 Task: Find connections with filter location Percut with filter topic #productivitywith filter profile language French with filter current company JSW Steel with filter school Gowtham model school with filter industry Ambulance Services with filter service category Negotiation with filter keywords title Quality Engineer
Action: Mouse pressed left at (467, 65)
Screenshot: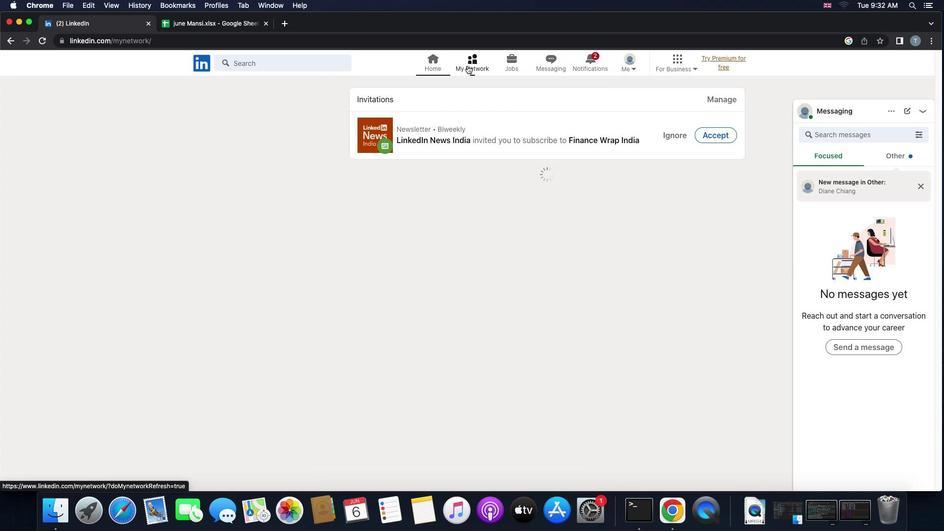 
Action: Mouse moved to (287, 119)
Screenshot: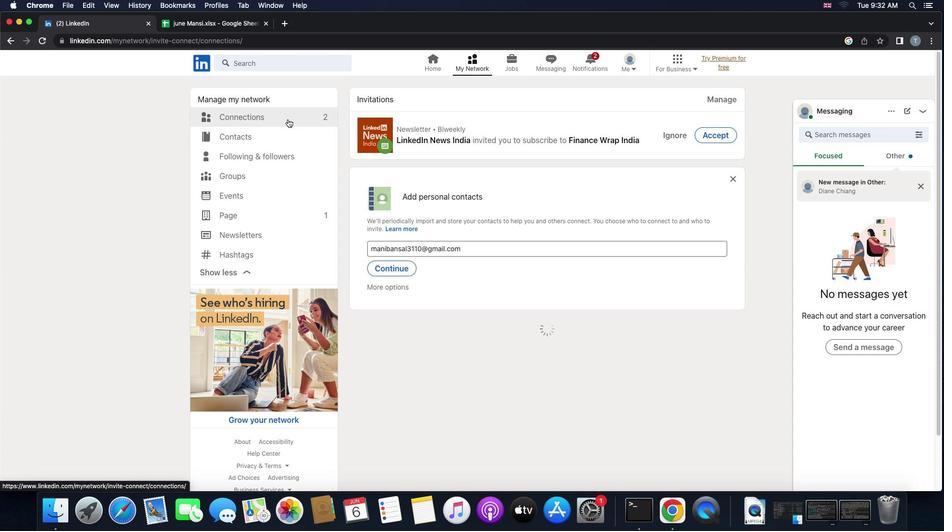 
Action: Mouse pressed left at (287, 119)
Screenshot: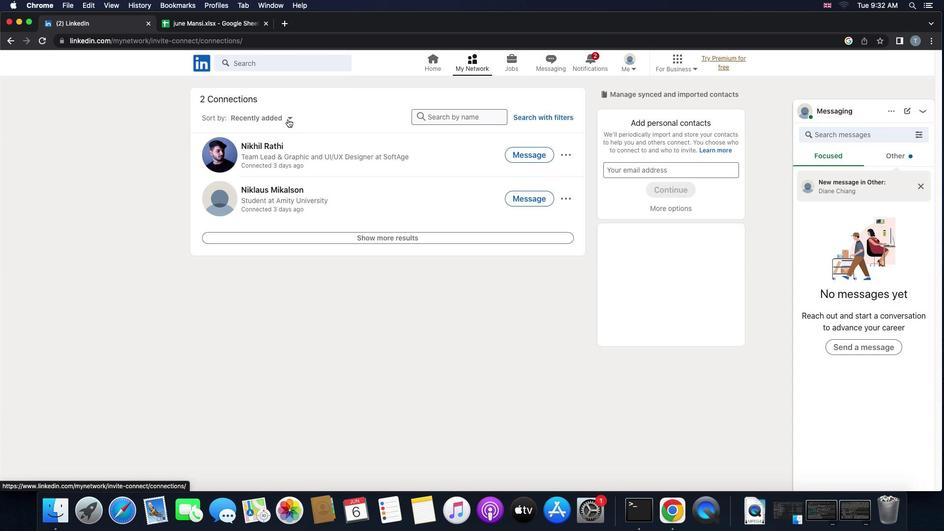 
Action: Mouse moved to (528, 114)
Screenshot: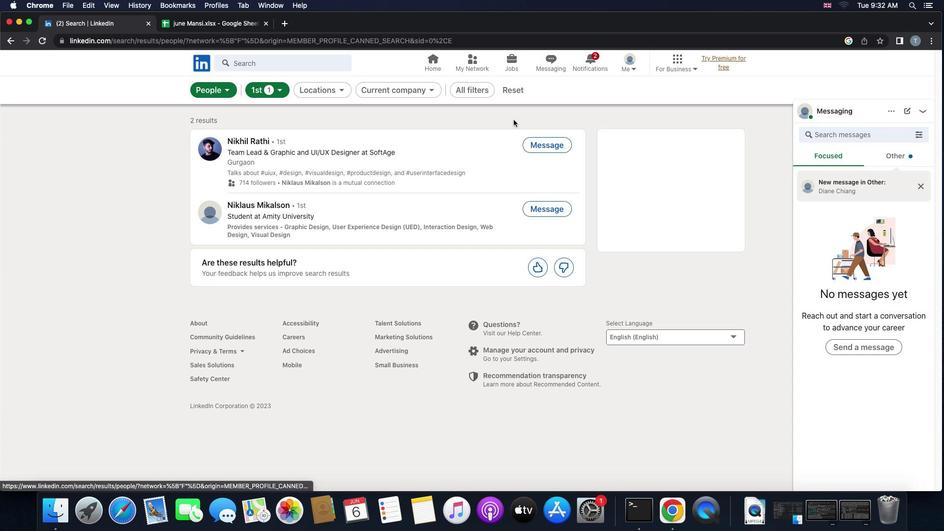 
Action: Mouse pressed left at (528, 114)
Screenshot: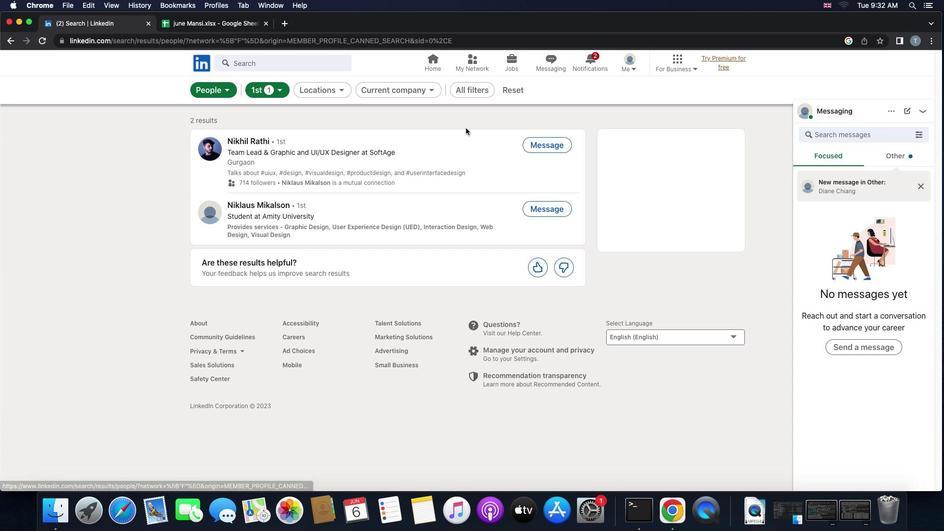 
Action: Mouse moved to (512, 94)
Screenshot: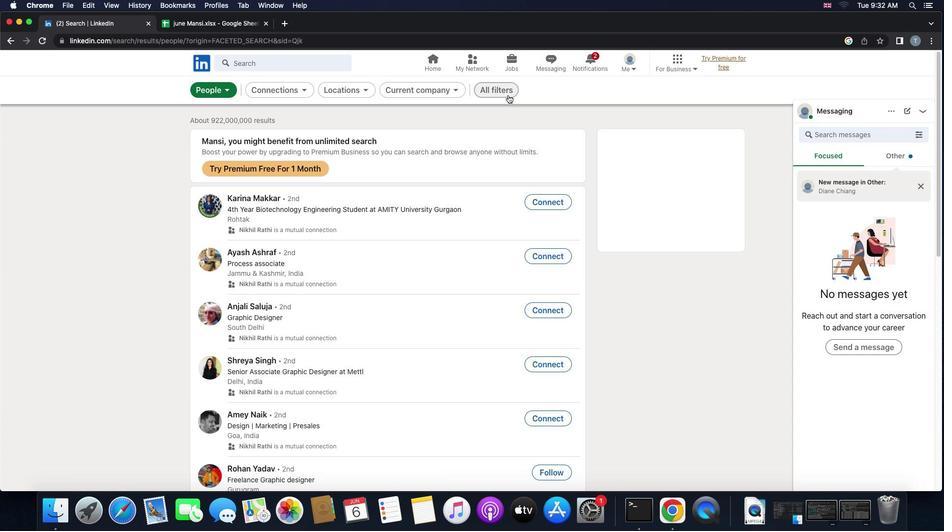 
Action: Mouse pressed left at (512, 94)
Screenshot: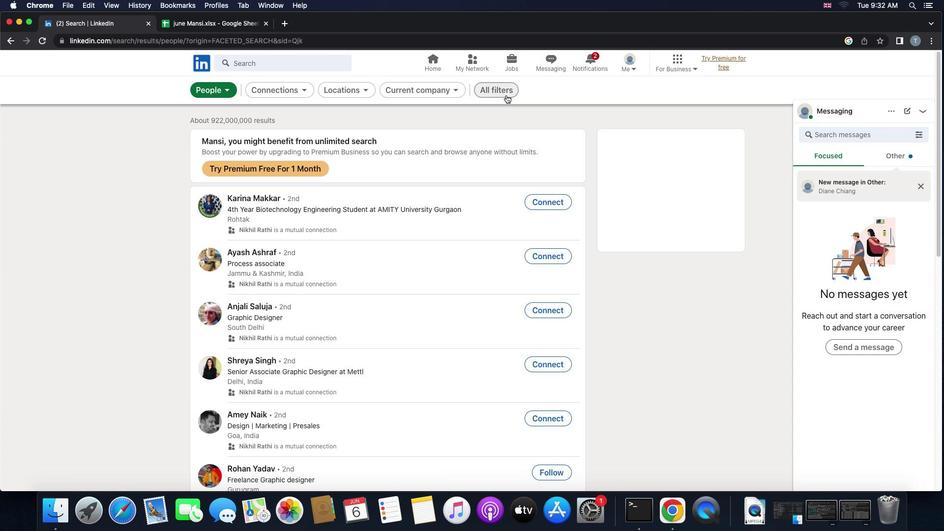 
Action: Mouse moved to (496, 90)
Screenshot: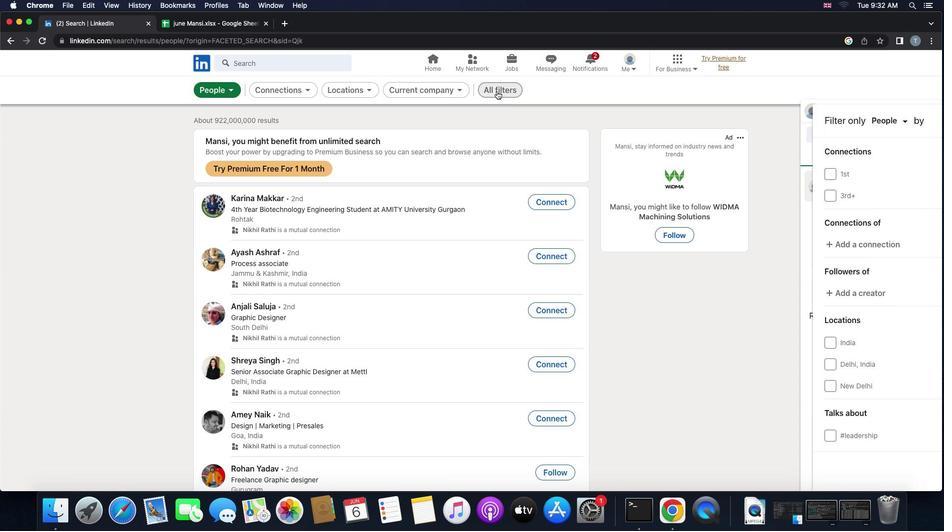 
Action: Mouse pressed left at (496, 90)
Screenshot: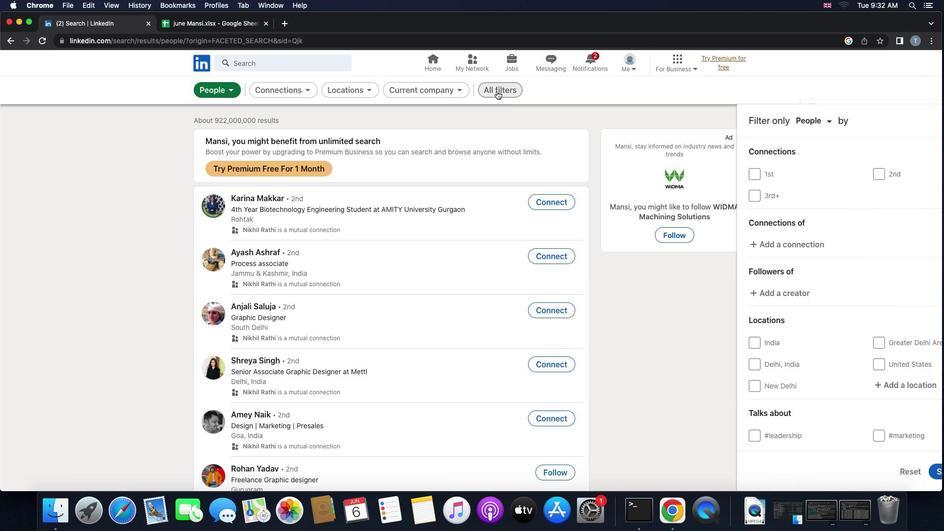 
Action: Mouse moved to (737, 276)
Screenshot: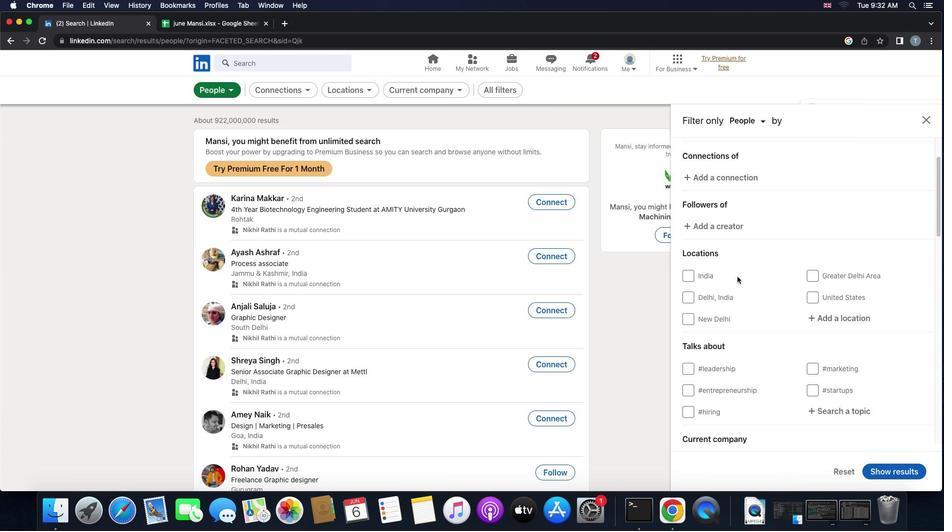 
Action: Mouse scrolled (737, 276) with delta (0, 0)
Screenshot: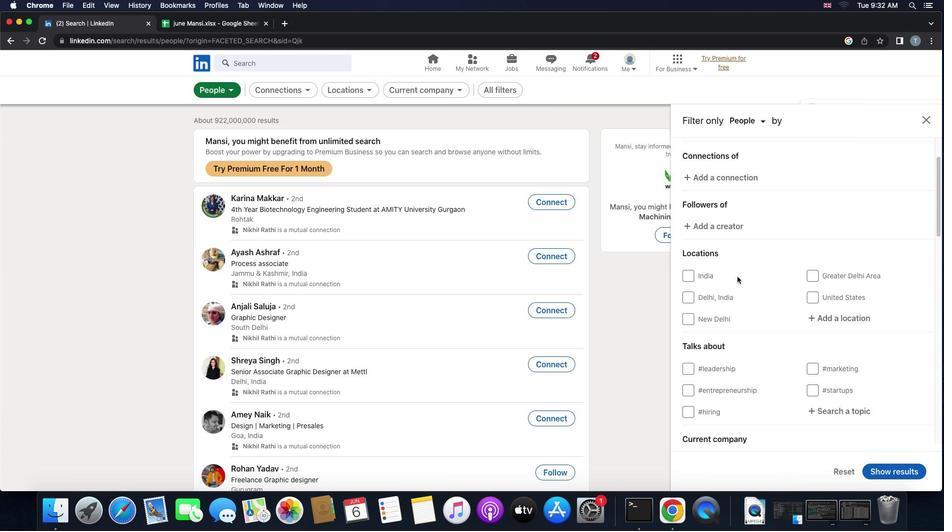 
Action: Mouse scrolled (737, 276) with delta (0, 0)
Screenshot: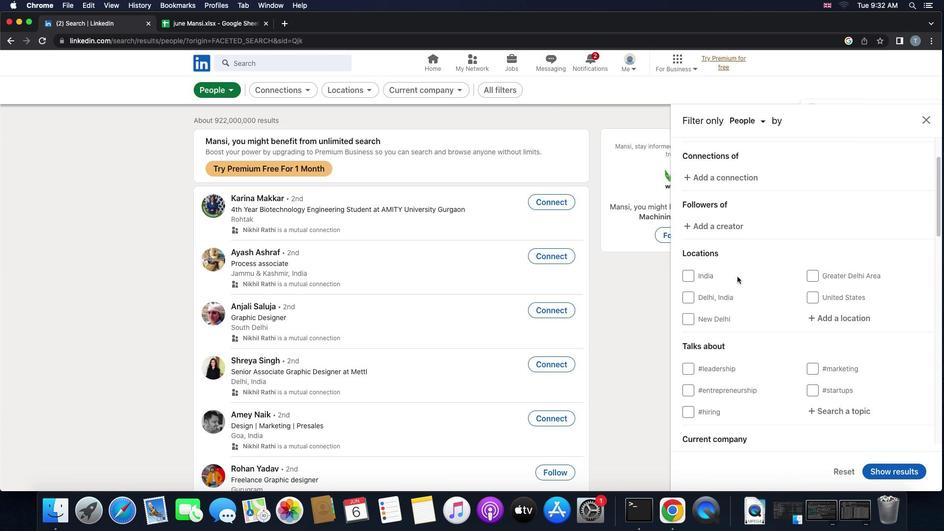 
Action: Mouse scrolled (737, 276) with delta (0, 0)
Screenshot: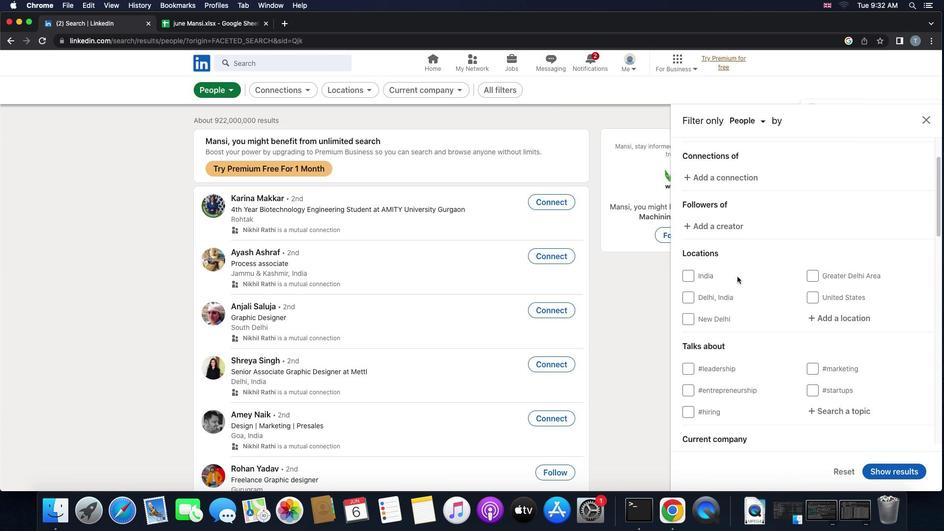 
Action: Mouse scrolled (737, 276) with delta (0, 0)
Screenshot: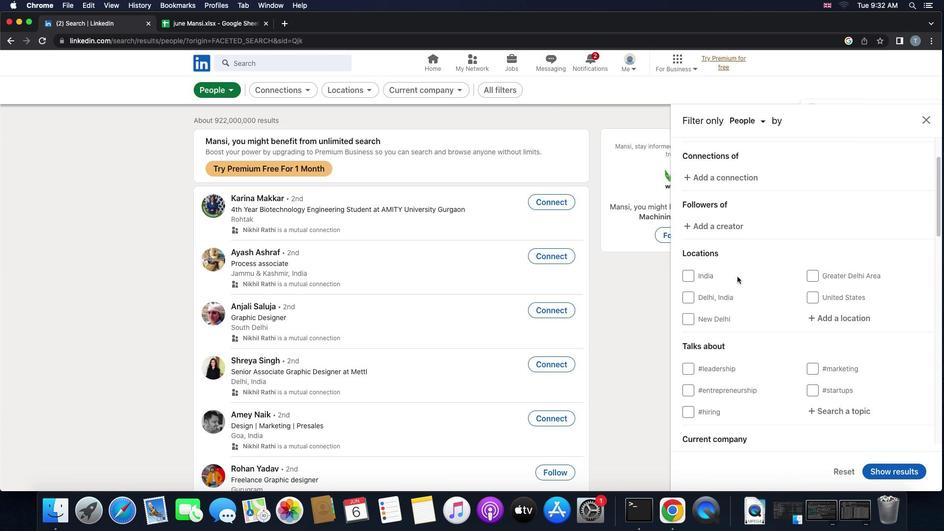 
Action: Mouse scrolled (737, 276) with delta (0, 0)
Screenshot: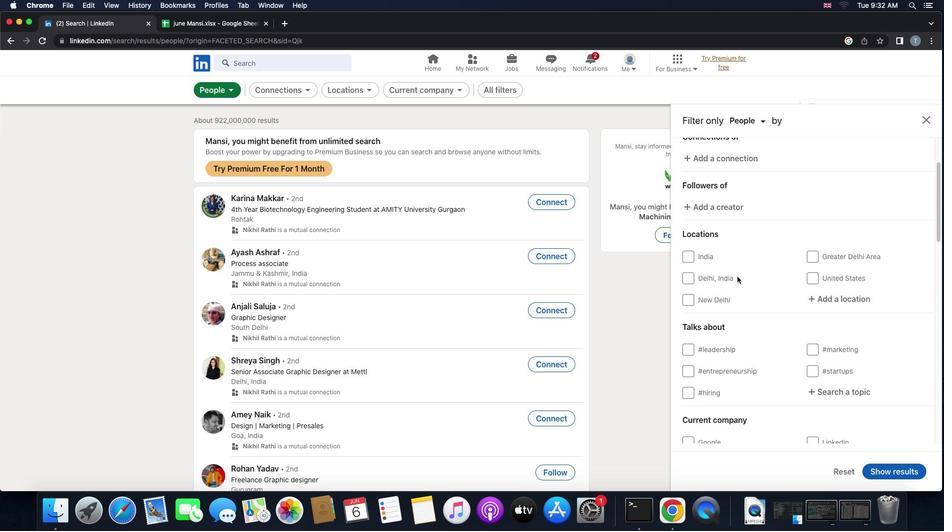 
Action: Mouse scrolled (737, 276) with delta (0, 0)
Screenshot: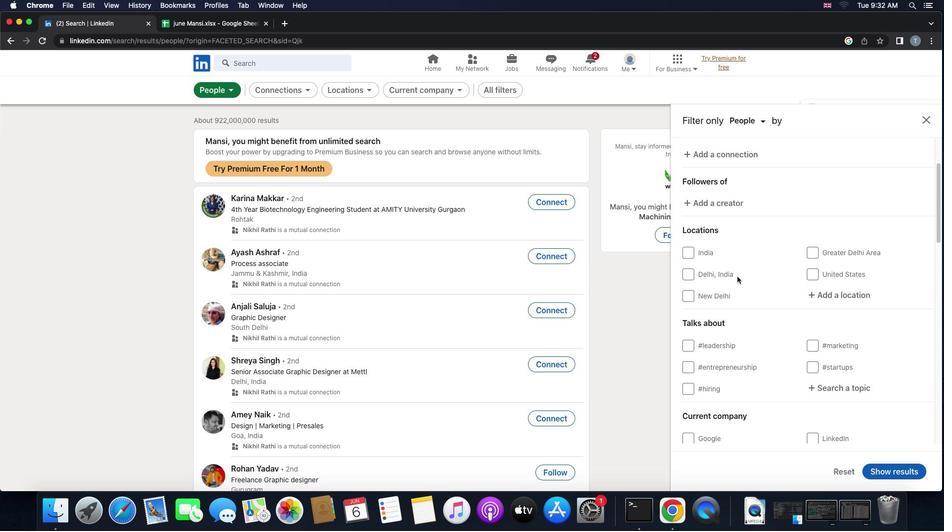 
Action: Mouse scrolled (737, 276) with delta (0, 0)
Screenshot: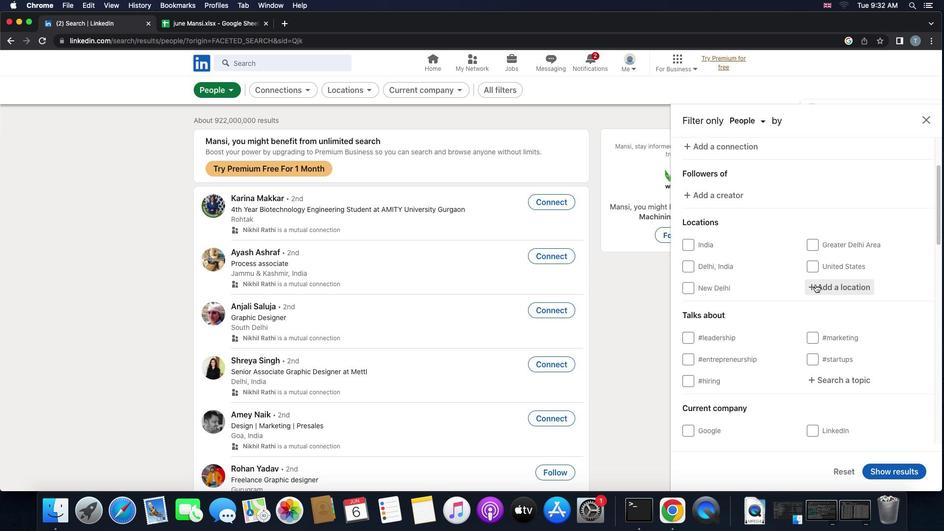 
Action: Mouse scrolled (737, 276) with delta (0, 0)
Screenshot: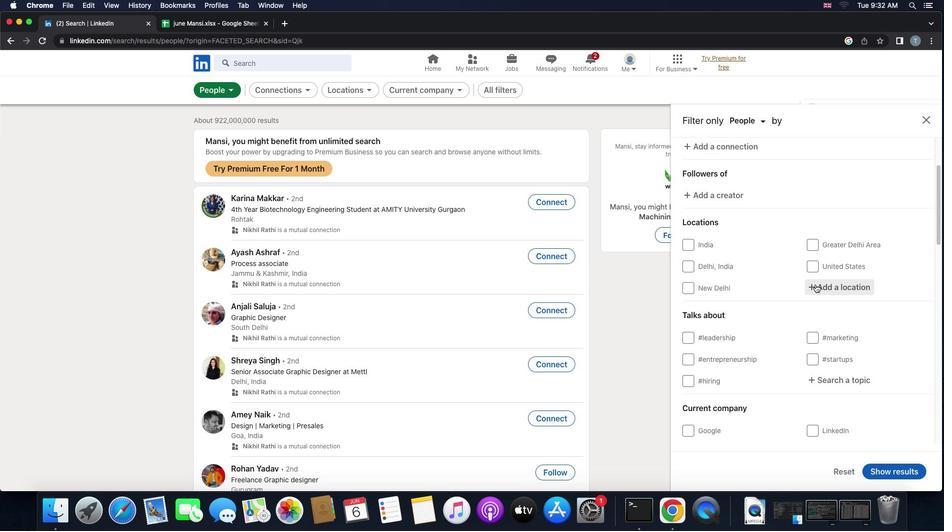 
Action: Mouse moved to (815, 284)
Screenshot: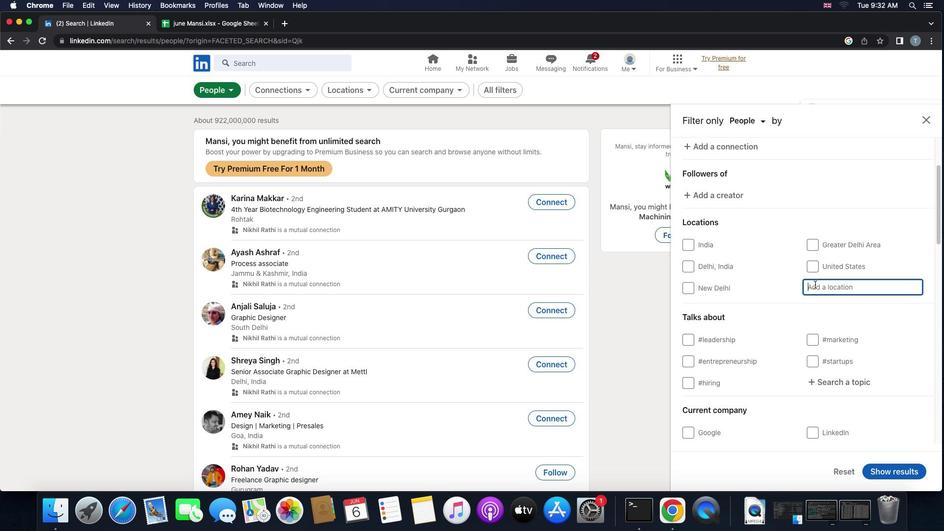 
Action: Mouse pressed left at (815, 284)
Screenshot: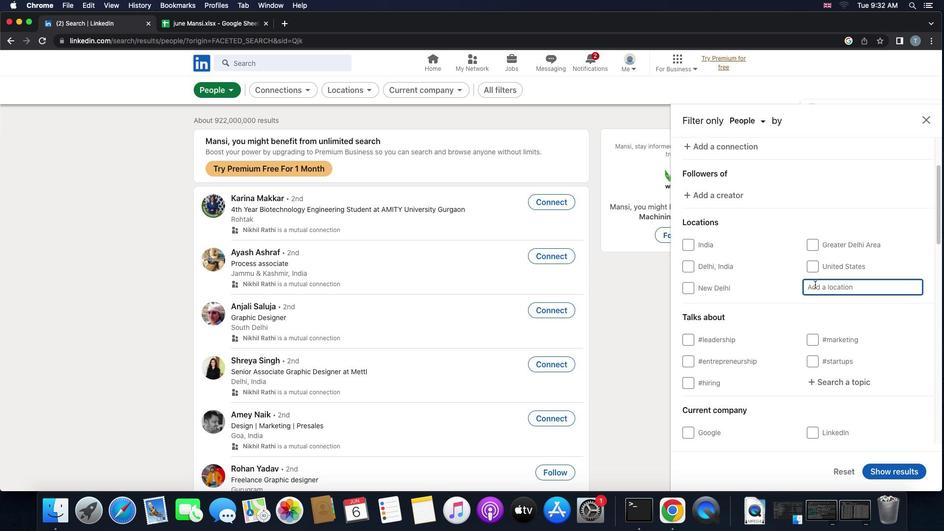
Action: Mouse moved to (814, 284)
Screenshot: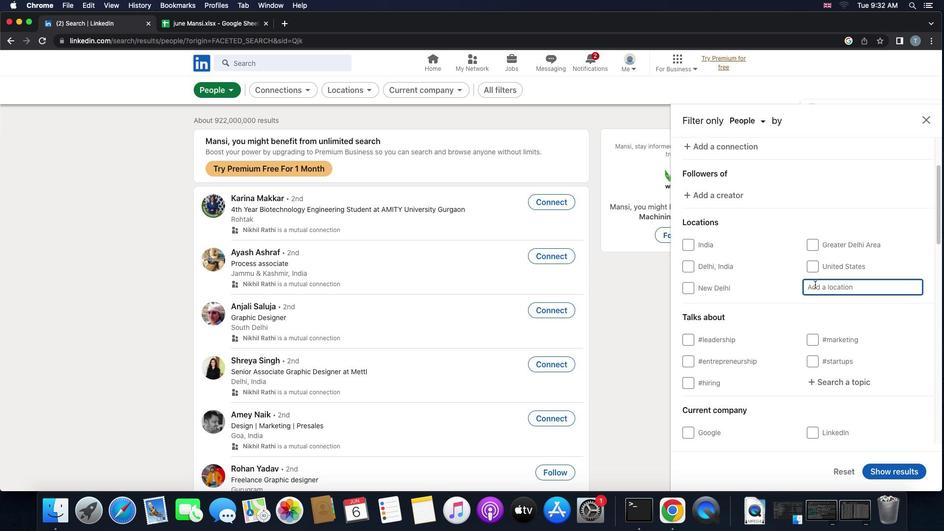 
Action: Key pressed 'p''e''r''c''u''t'
Screenshot: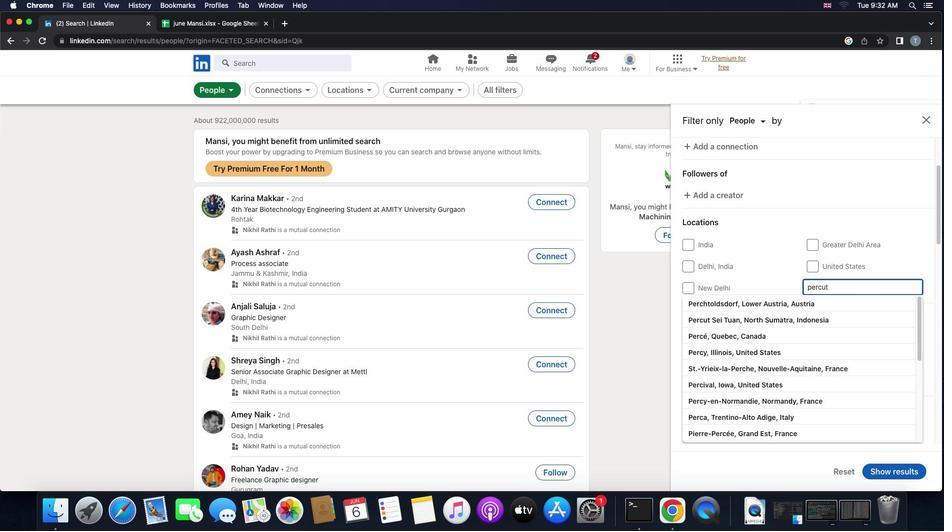 
Action: Mouse moved to (800, 299)
Screenshot: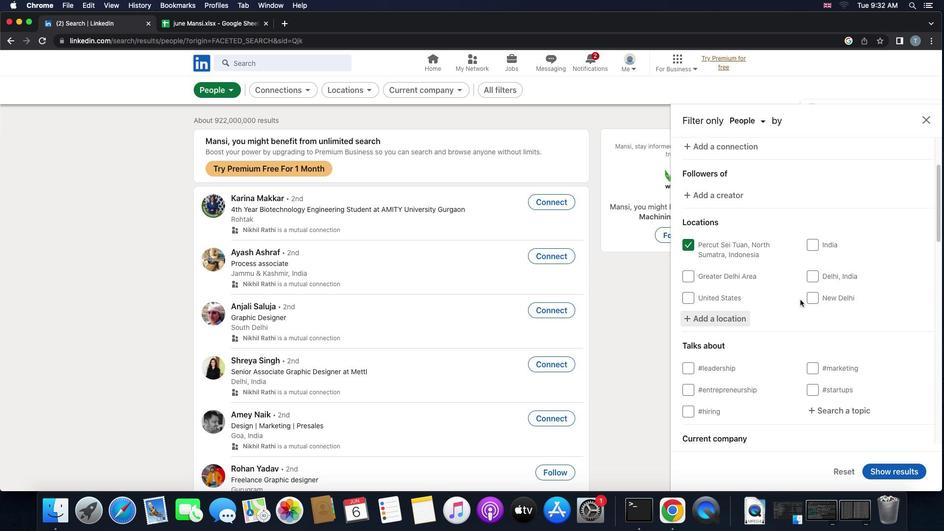 
Action: Mouse pressed left at (800, 299)
Screenshot: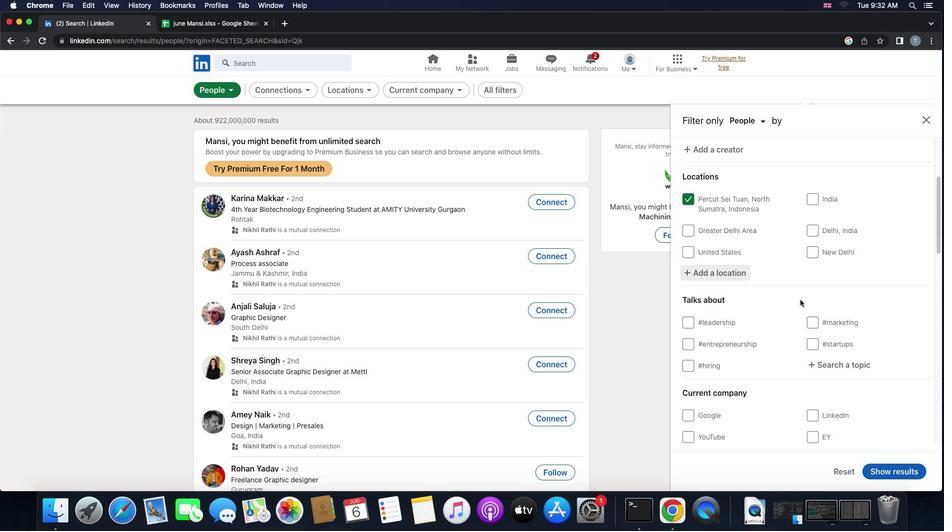 
Action: Mouse scrolled (800, 299) with delta (0, 0)
Screenshot: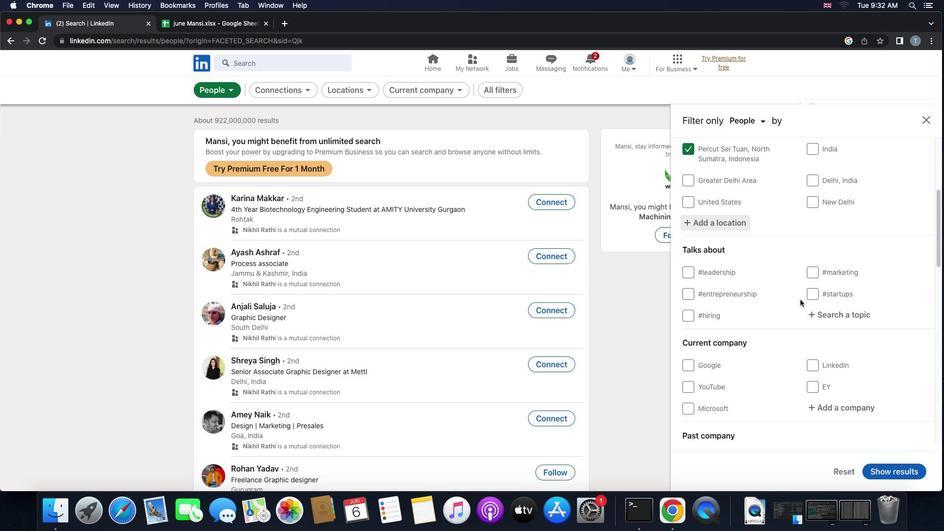 
Action: Mouse scrolled (800, 299) with delta (0, 0)
Screenshot: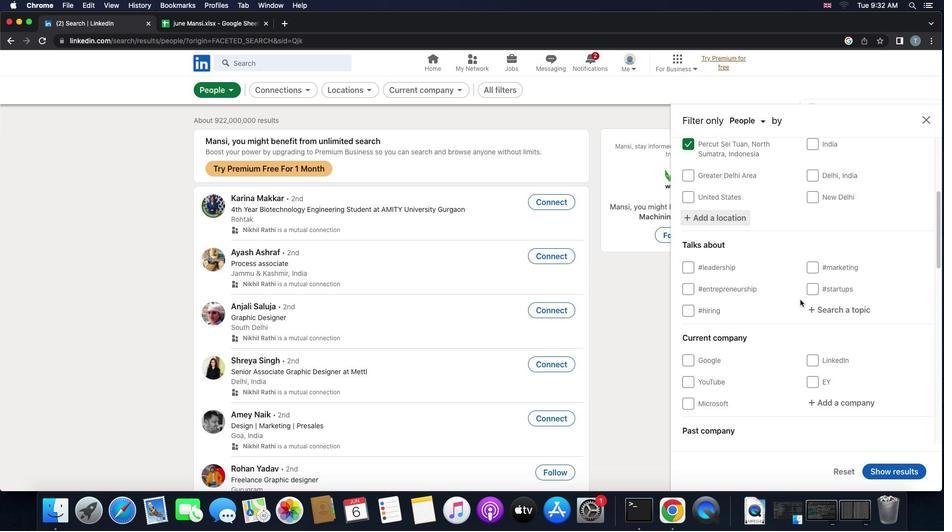 
Action: Mouse scrolled (800, 299) with delta (0, -1)
Screenshot: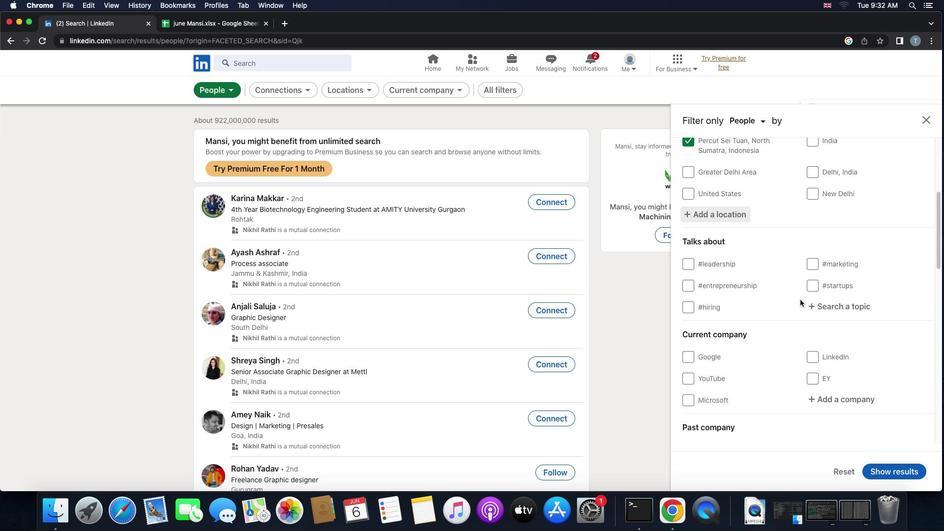 
Action: Mouse scrolled (800, 299) with delta (0, 0)
Screenshot: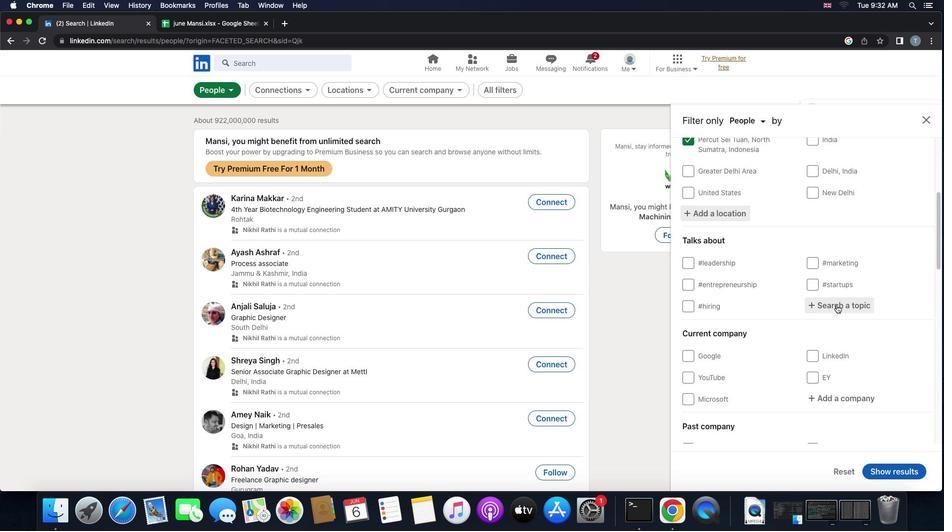 
Action: Mouse scrolled (800, 299) with delta (0, 0)
Screenshot: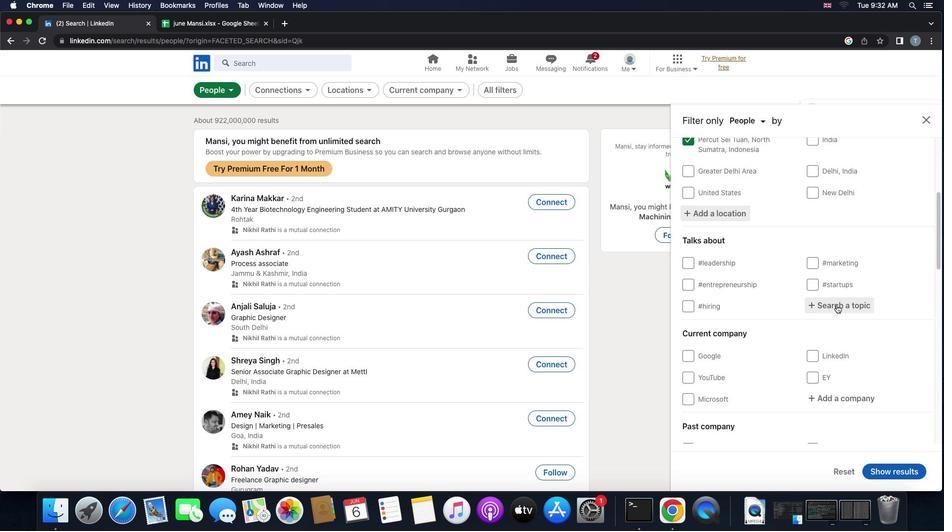 
Action: Mouse moved to (837, 305)
Screenshot: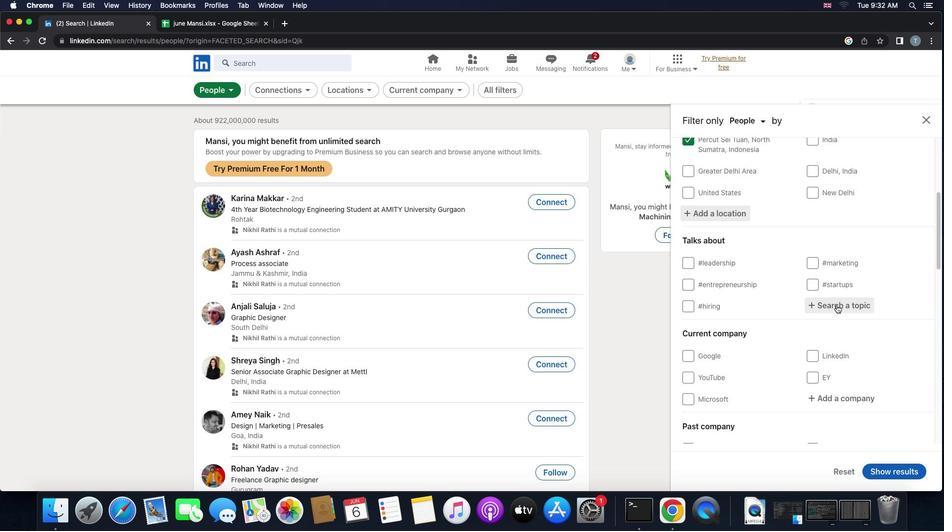
Action: Mouse pressed left at (837, 305)
Screenshot: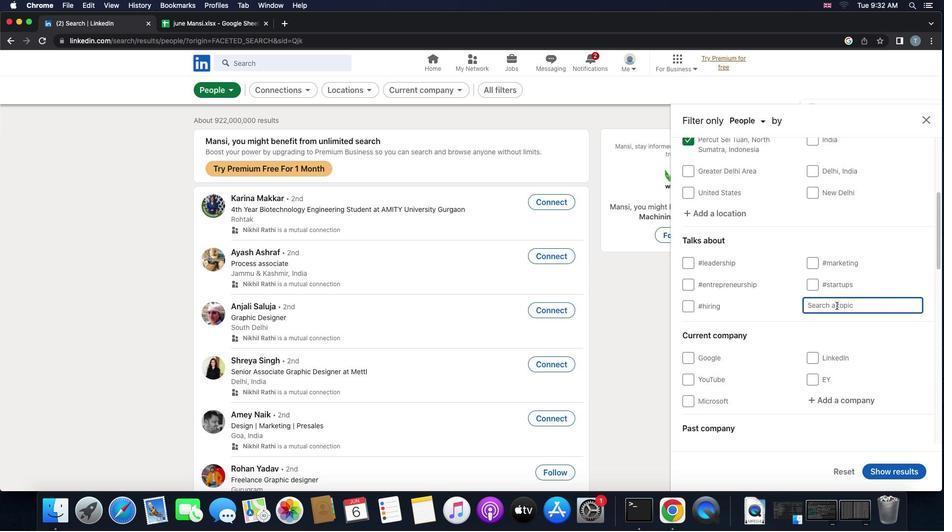 
Action: Mouse moved to (837, 305)
Screenshot: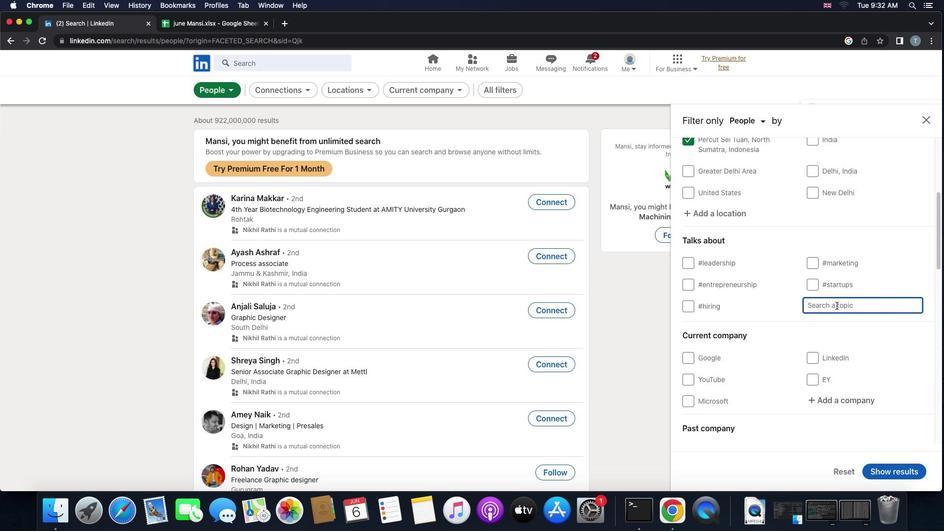 
Action: Key pressed 'p''r''o''d''u''c''t''i''v''i''t''y'
Screenshot: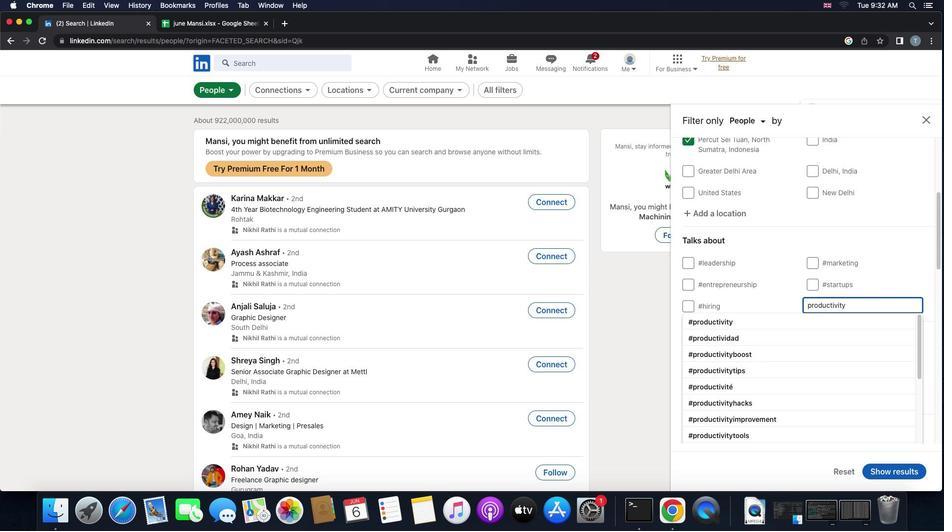
Action: Mouse moved to (785, 320)
Screenshot: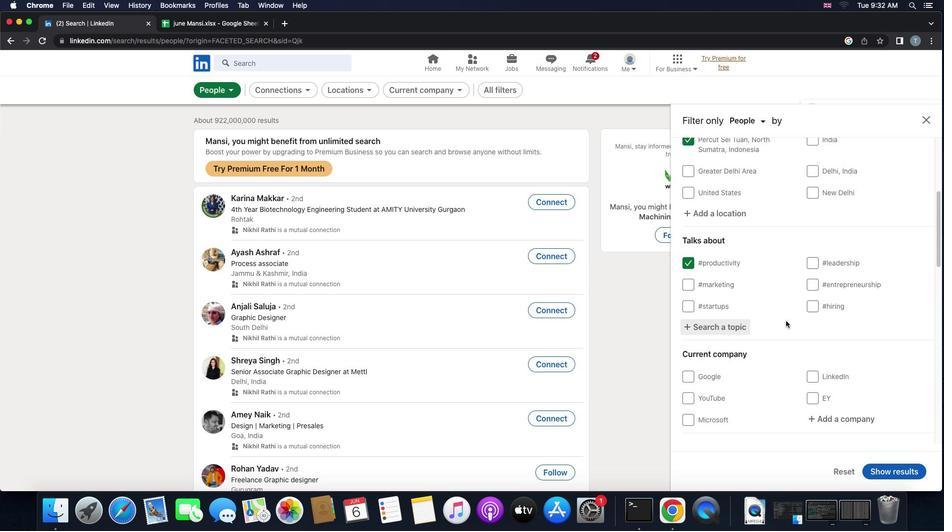 
Action: Mouse pressed left at (785, 320)
Screenshot: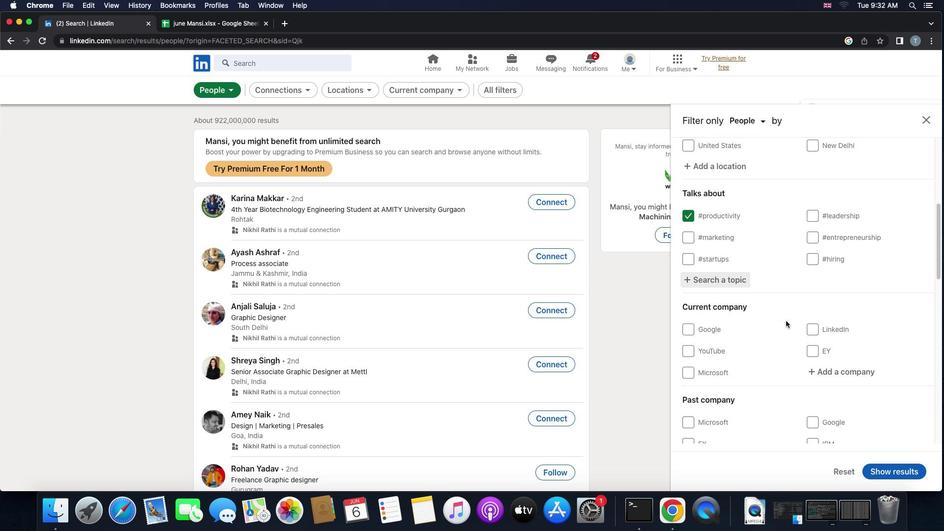 
Action: Mouse scrolled (785, 320) with delta (0, 0)
Screenshot: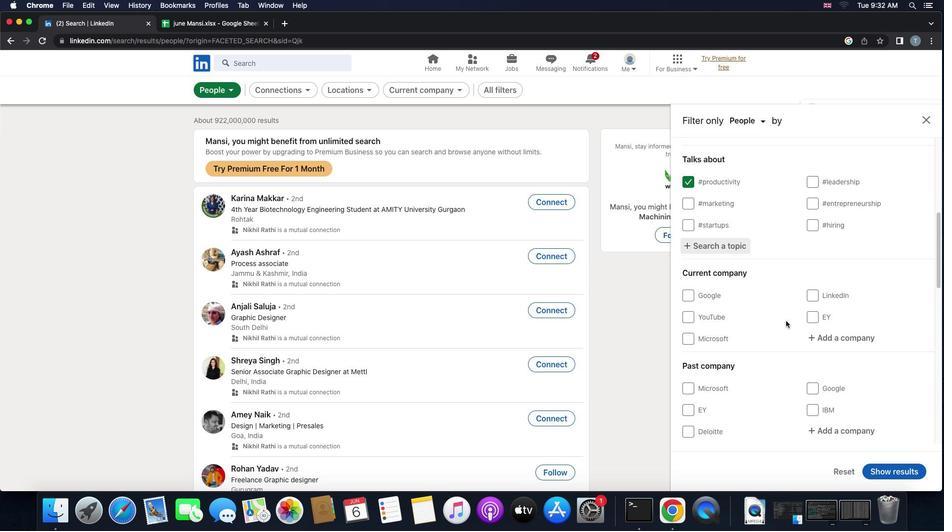 
Action: Mouse scrolled (785, 320) with delta (0, 0)
Screenshot: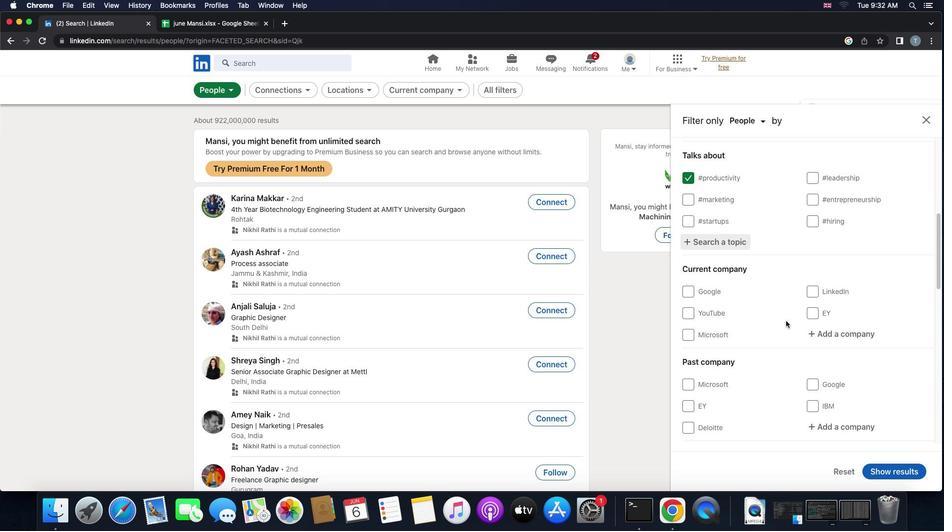 
Action: Mouse scrolled (785, 320) with delta (0, 0)
Screenshot: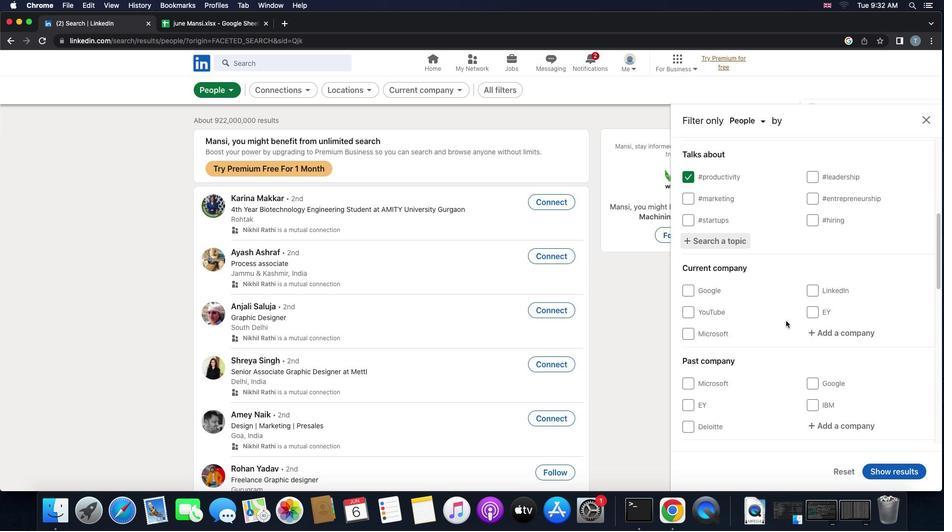 
Action: Mouse scrolled (785, 320) with delta (0, 0)
Screenshot: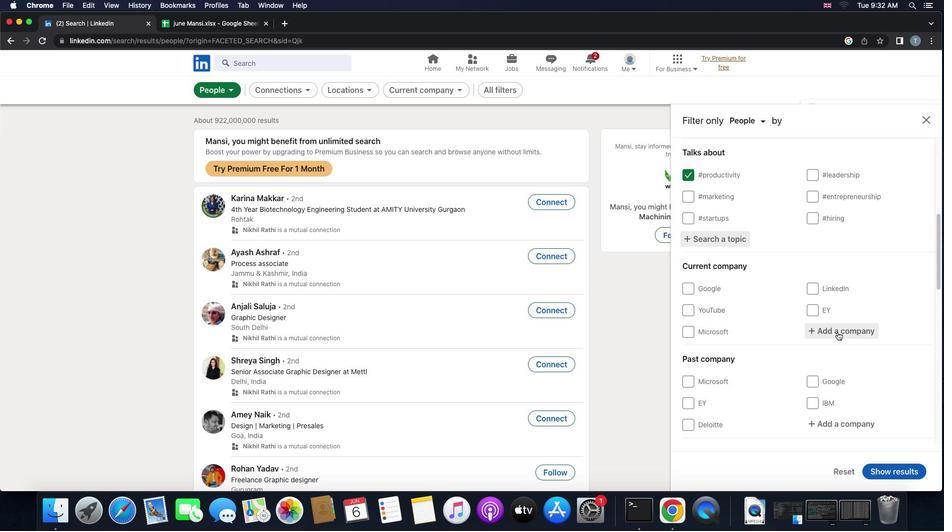 
Action: Mouse scrolled (785, 320) with delta (0, 0)
Screenshot: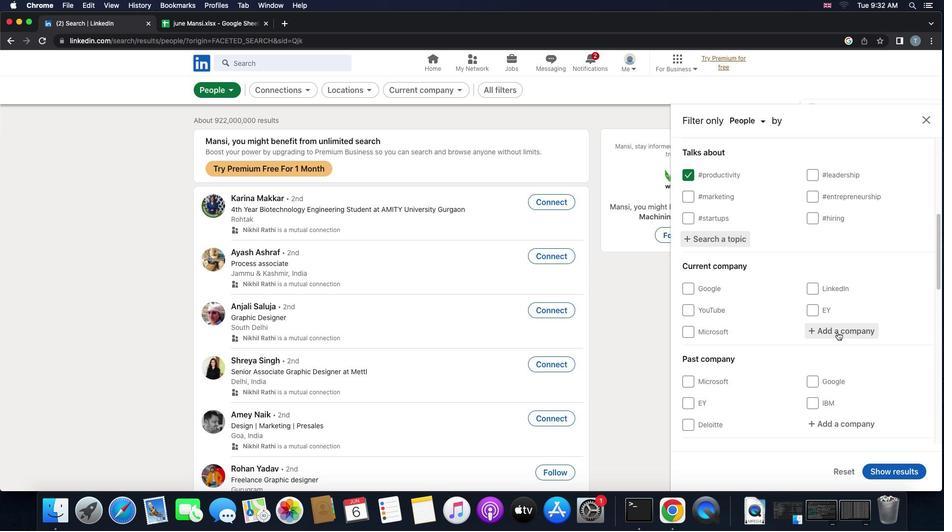 
Action: Mouse moved to (838, 331)
Screenshot: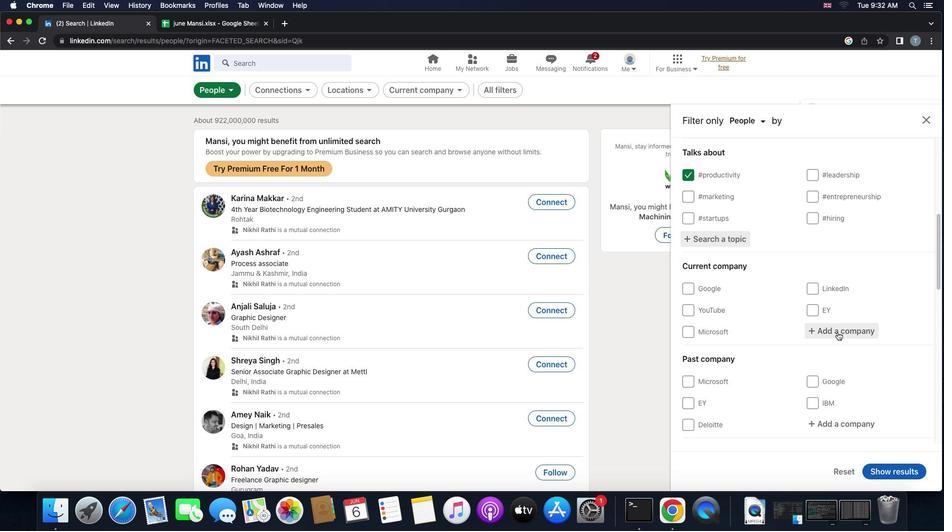 
Action: Mouse pressed left at (838, 331)
Screenshot: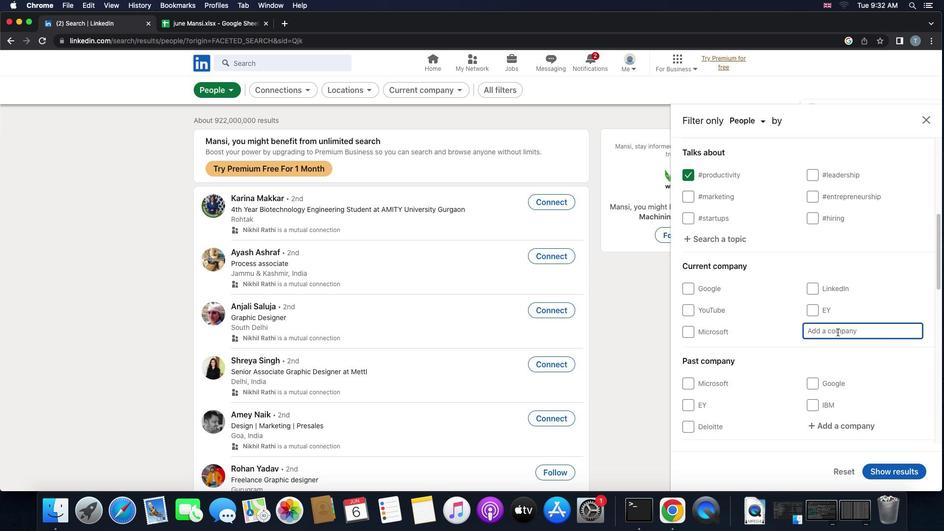 
Action: Mouse moved to (836, 333)
Screenshot: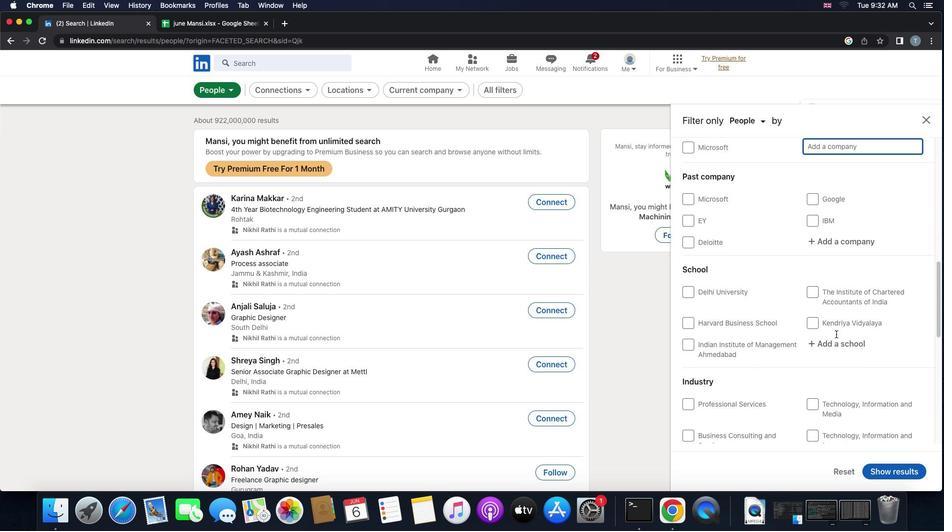 
Action: Mouse scrolled (836, 333) with delta (0, 0)
Screenshot: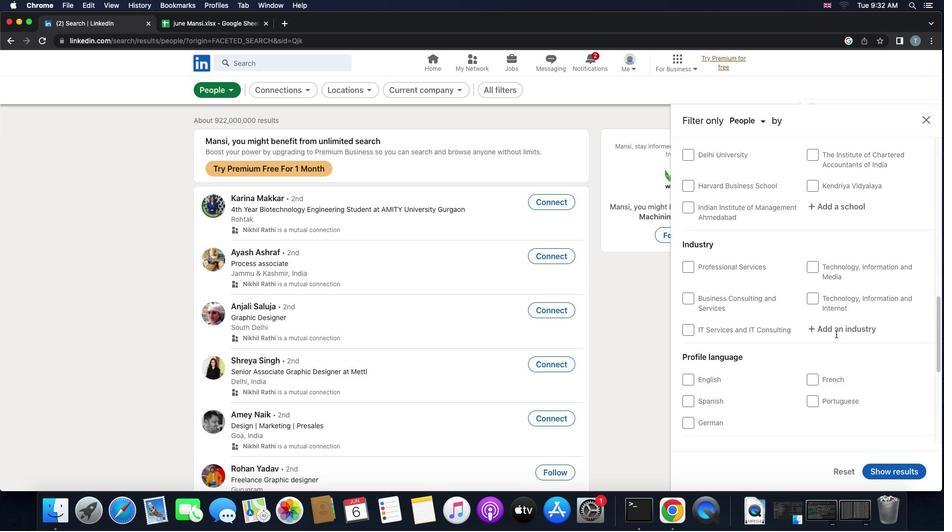 
Action: Mouse scrolled (836, 333) with delta (0, 0)
Screenshot: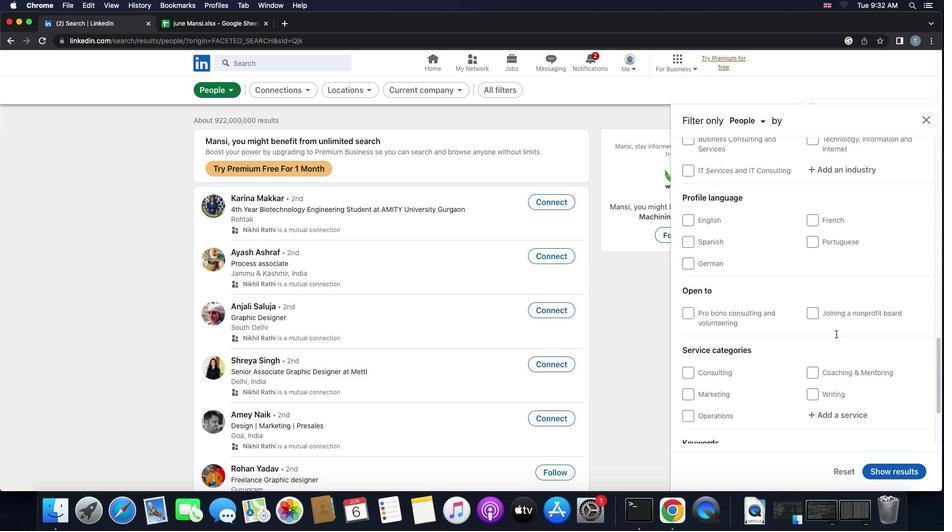 
Action: Mouse scrolled (836, 333) with delta (0, 0)
Screenshot: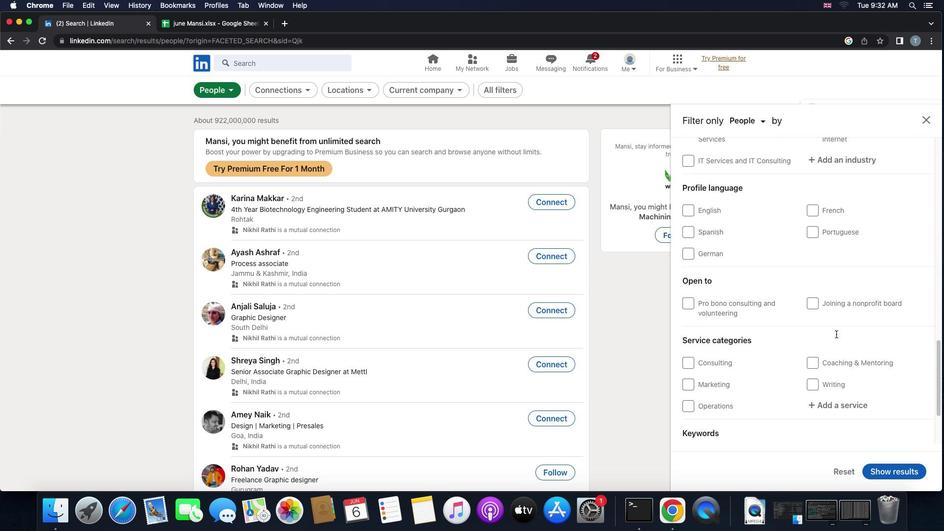 
Action: Mouse scrolled (836, 333) with delta (0, -1)
Screenshot: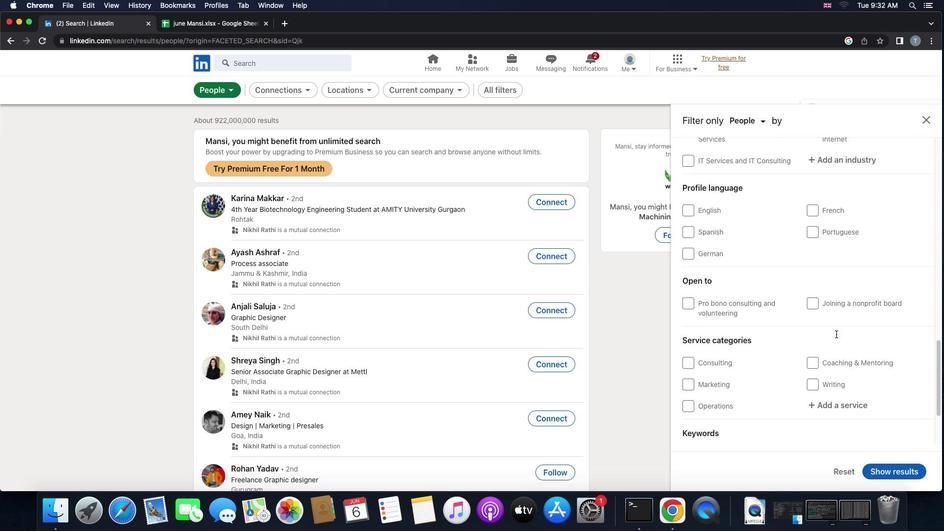 
Action: Mouse scrolled (836, 333) with delta (0, -1)
Screenshot: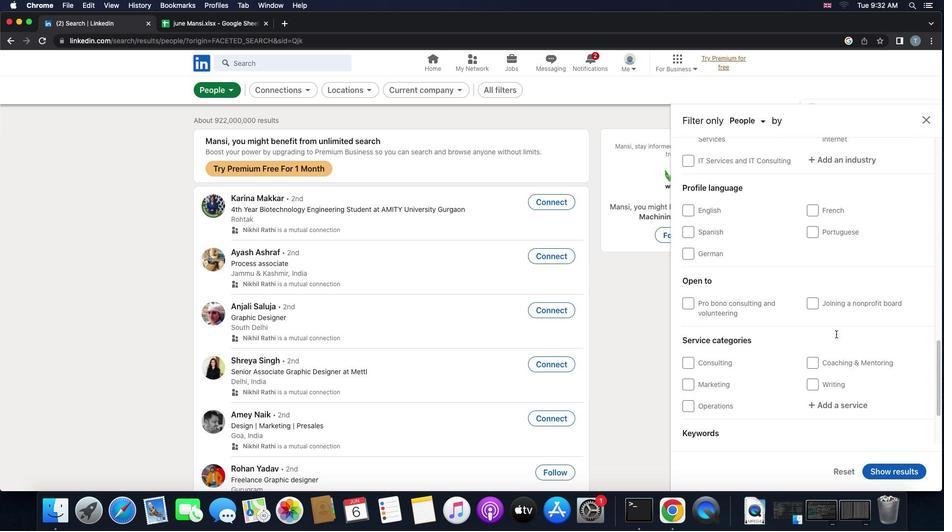 
Action: Mouse scrolled (836, 333) with delta (0, 0)
Screenshot: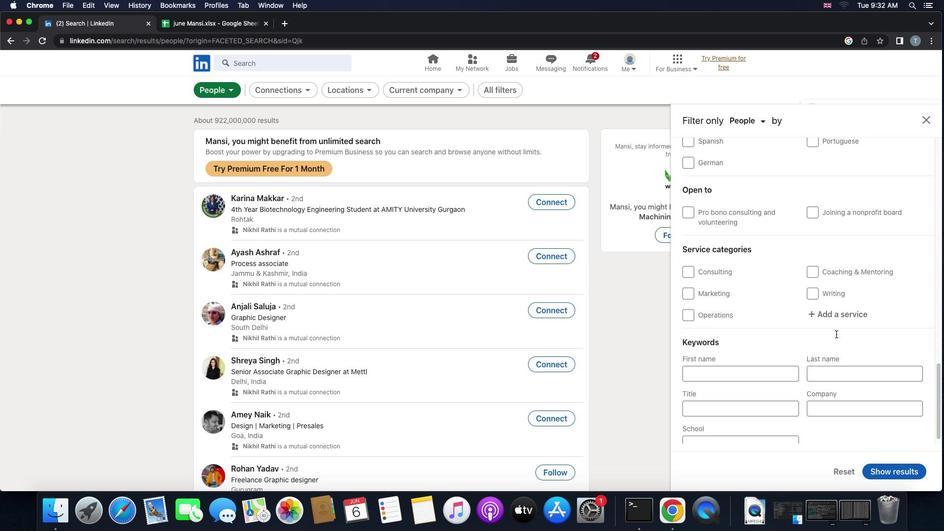 
Action: Mouse scrolled (836, 333) with delta (0, 0)
Screenshot: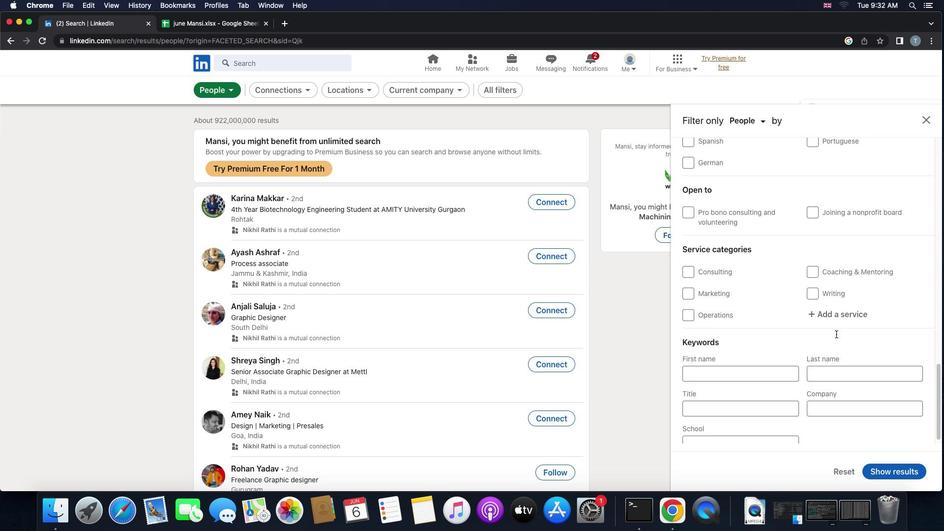 
Action: Mouse scrolled (836, 333) with delta (0, -1)
Screenshot: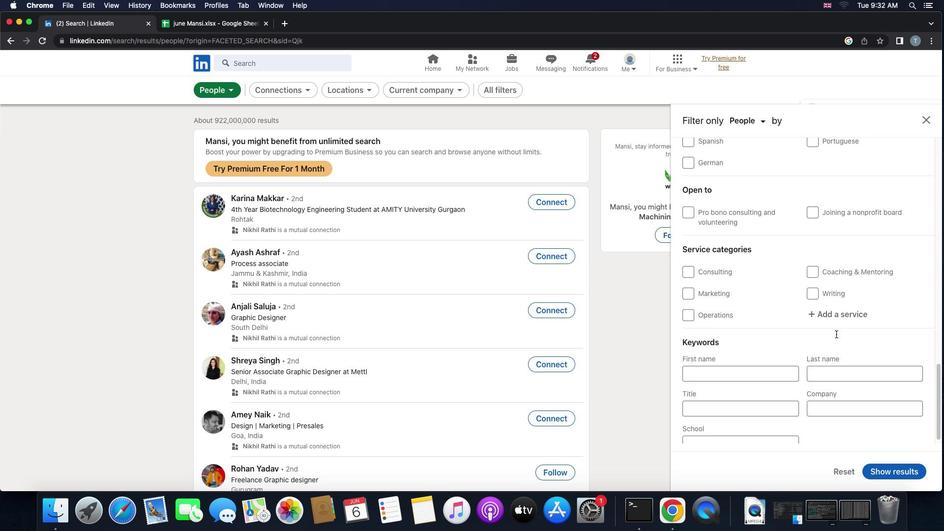 
Action: Mouse scrolled (836, 333) with delta (0, -2)
Screenshot: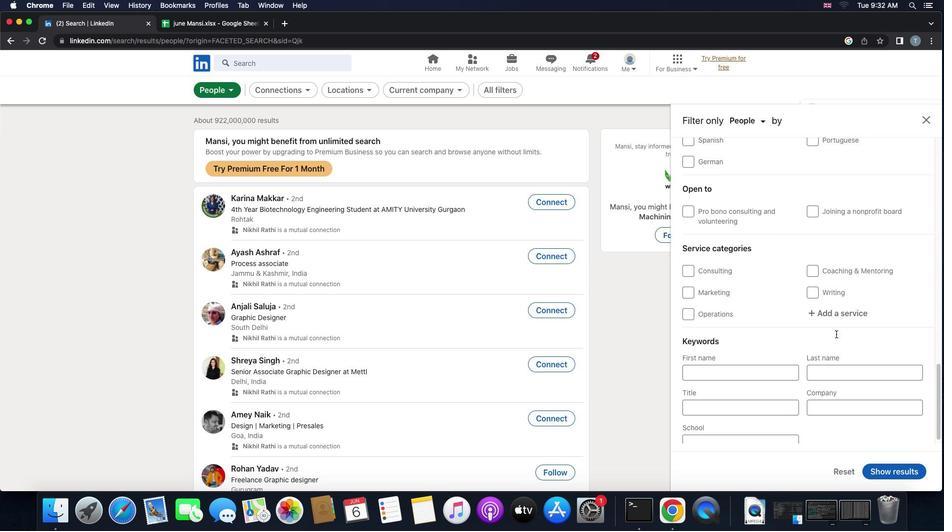 
Action: Mouse scrolled (836, 333) with delta (0, -2)
Screenshot: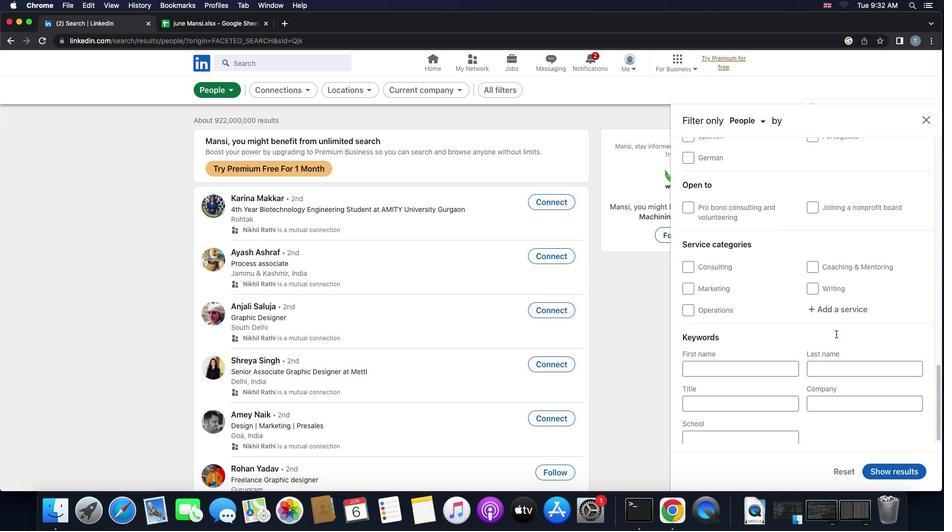 
Action: Mouse scrolled (836, 333) with delta (0, 0)
Screenshot: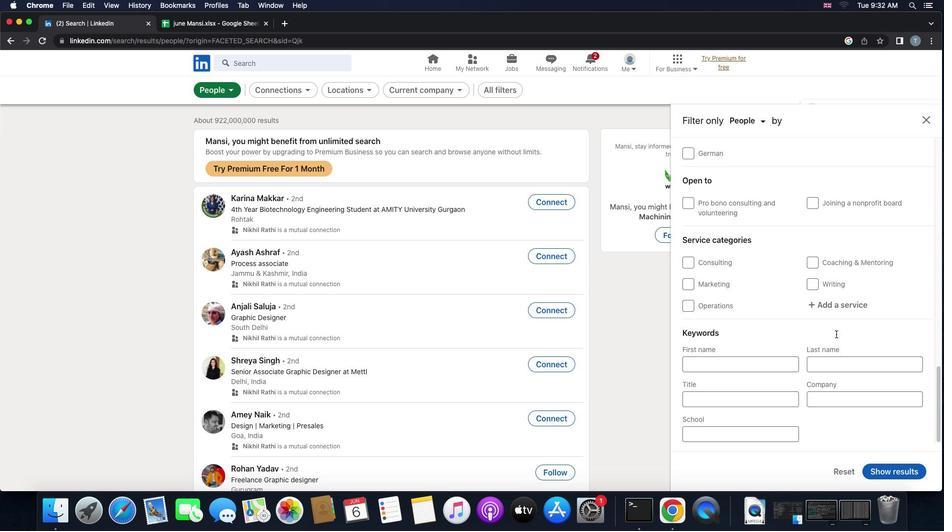 
Action: Mouse scrolled (836, 333) with delta (0, 0)
Screenshot: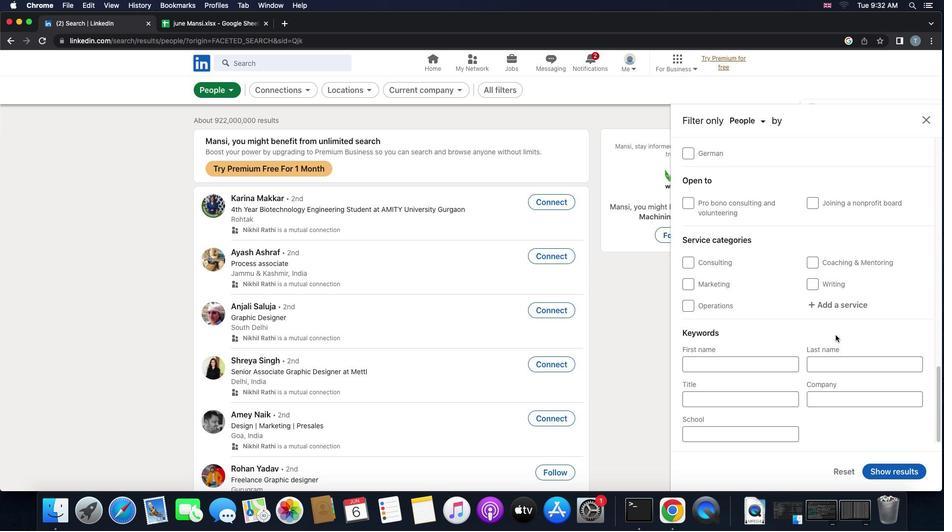 
Action: Mouse scrolled (836, 333) with delta (0, -1)
Screenshot: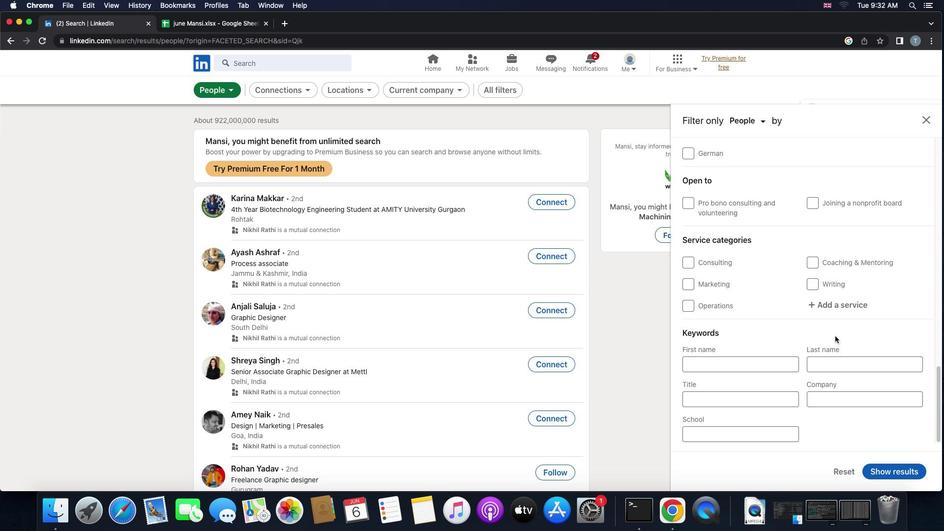 
Action: Mouse scrolled (836, 333) with delta (0, 0)
Screenshot: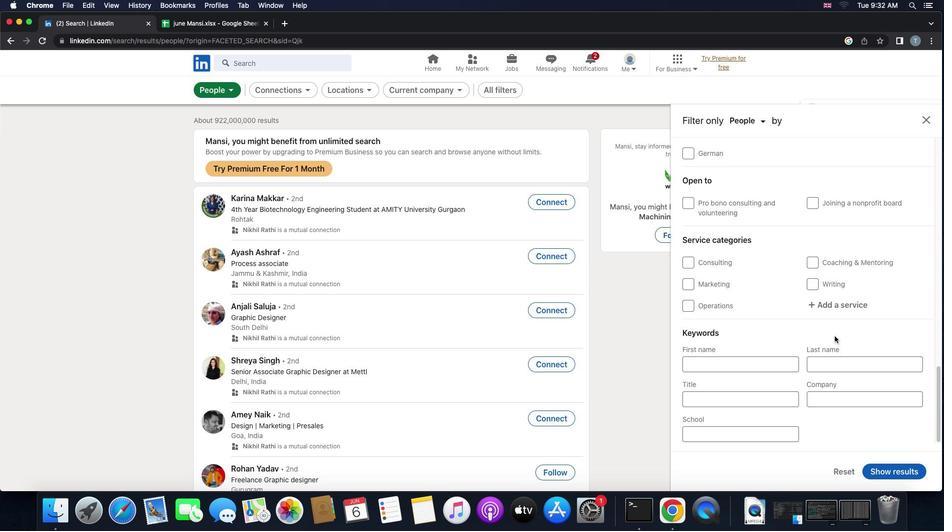 
Action: Mouse scrolled (836, 333) with delta (0, 0)
Screenshot: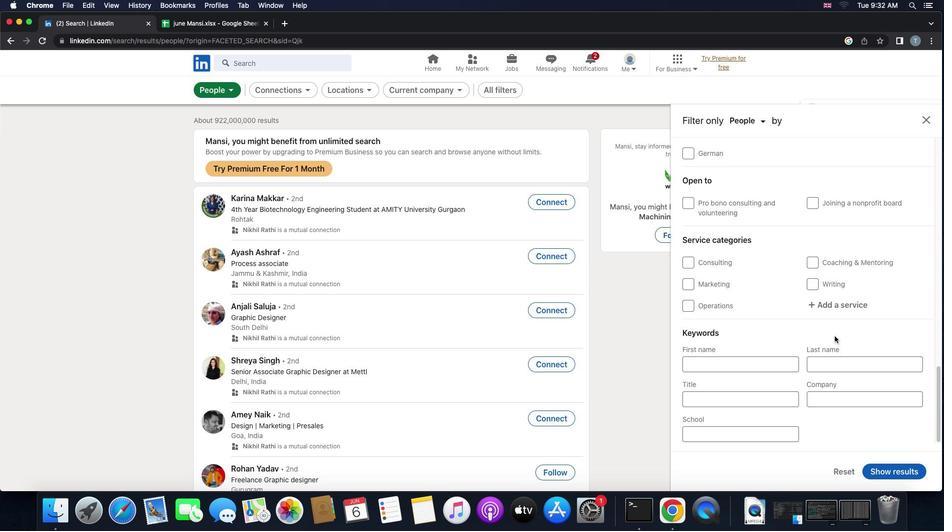 
Action: Mouse moved to (835, 335)
Screenshot: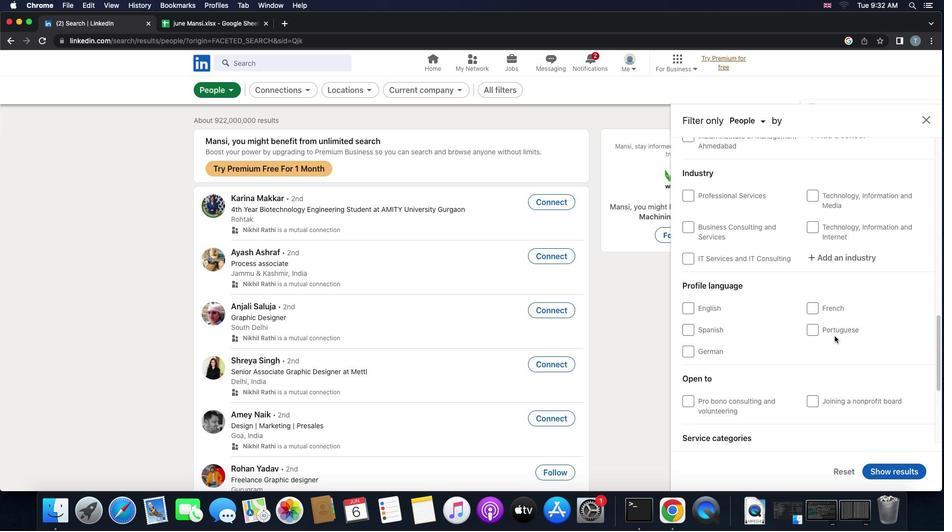 
Action: Mouse scrolled (835, 335) with delta (0, 0)
Screenshot: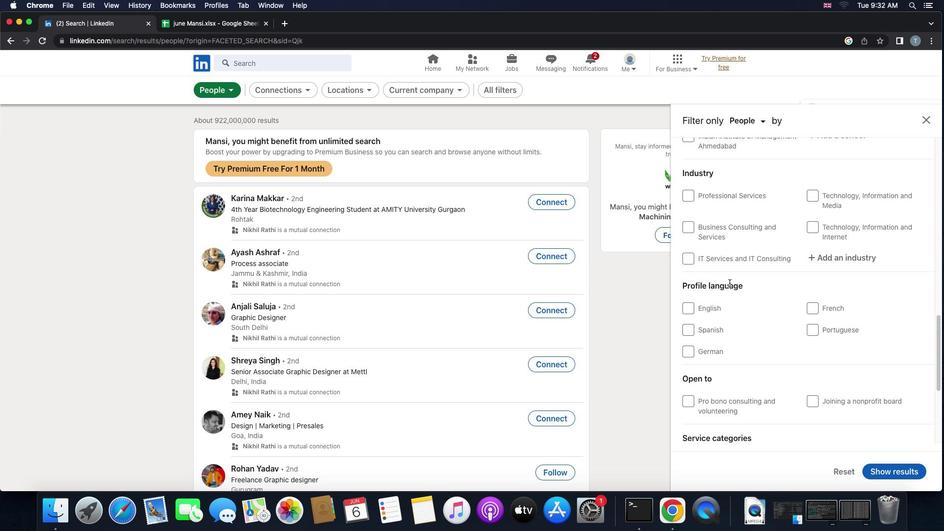 
Action: Mouse scrolled (835, 335) with delta (0, 0)
Screenshot: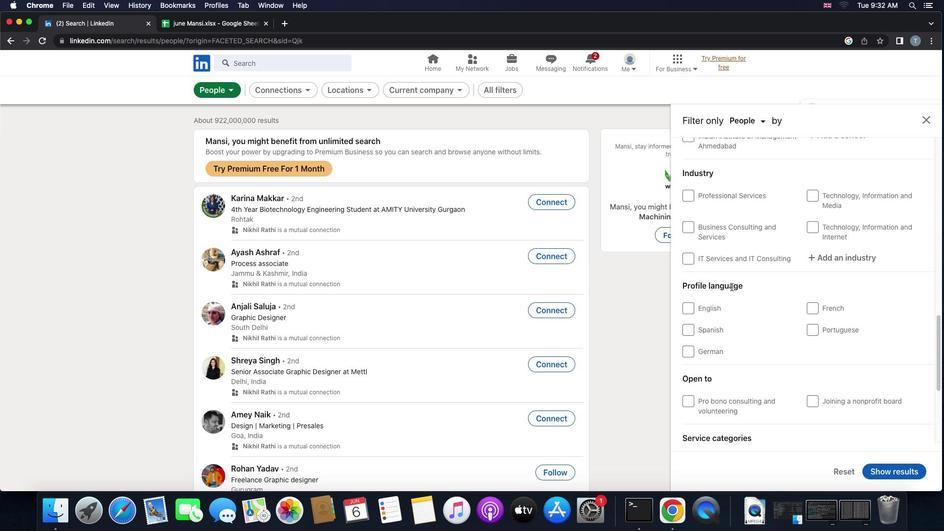 
Action: Mouse scrolled (835, 335) with delta (0, 1)
Screenshot: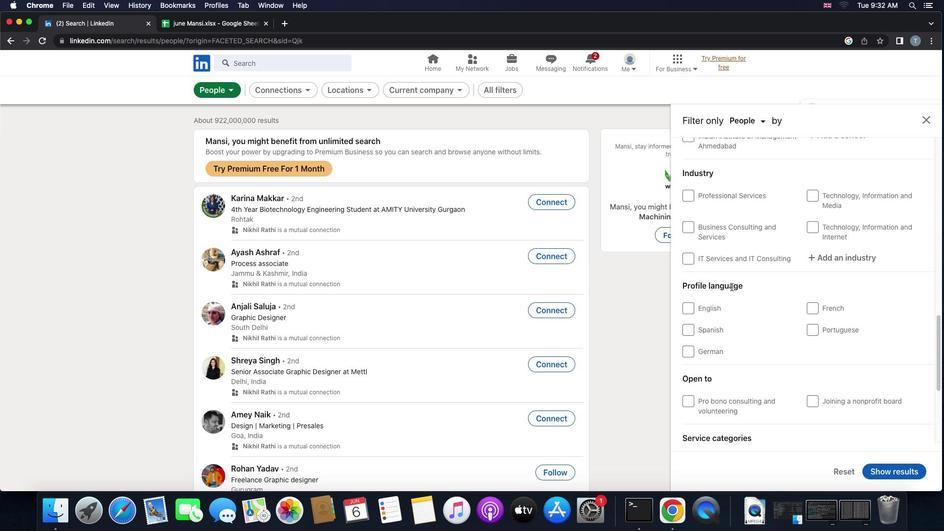 
Action: Mouse scrolled (835, 335) with delta (0, 2)
Screenshot: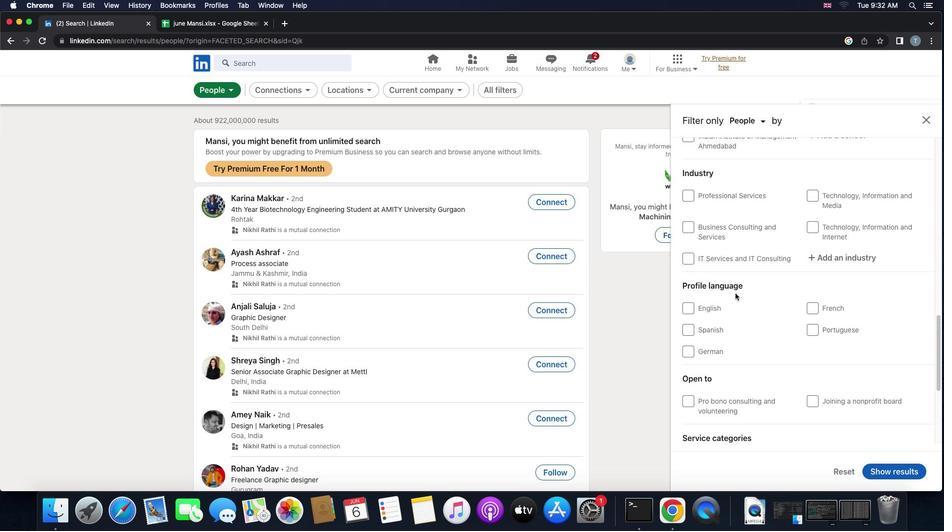 
Action: Mouse moved to (808, 307)
Screenshot: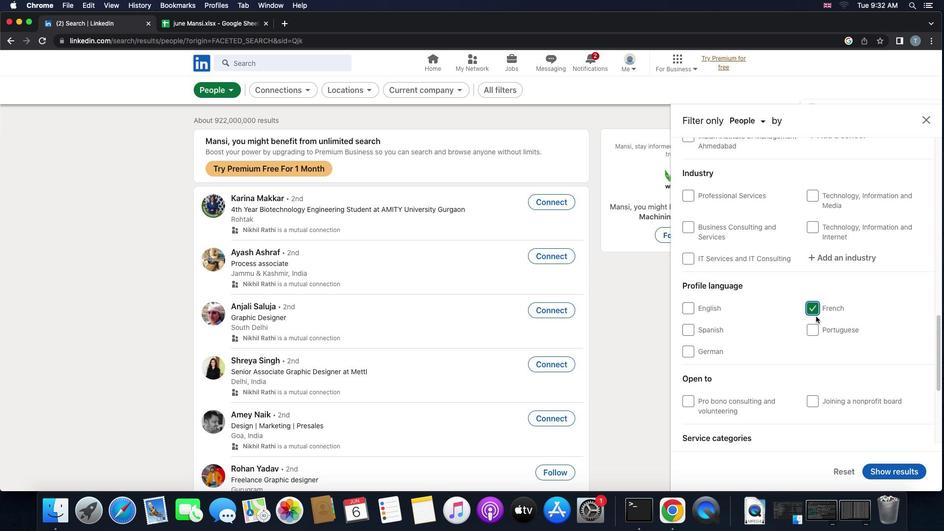 
Action: Mouse pressed left at (808, 307)
Screenshot: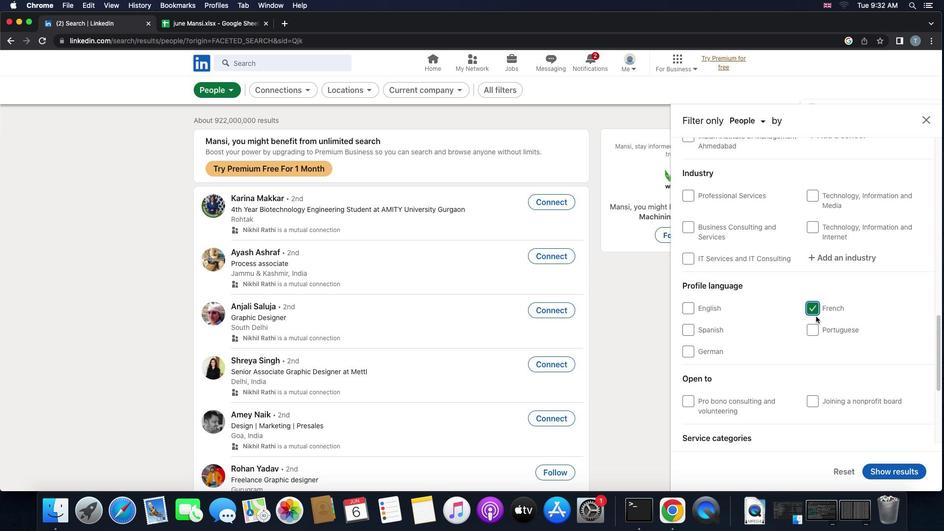 
Action: Mouse moved to (816, 316)
Screenshot: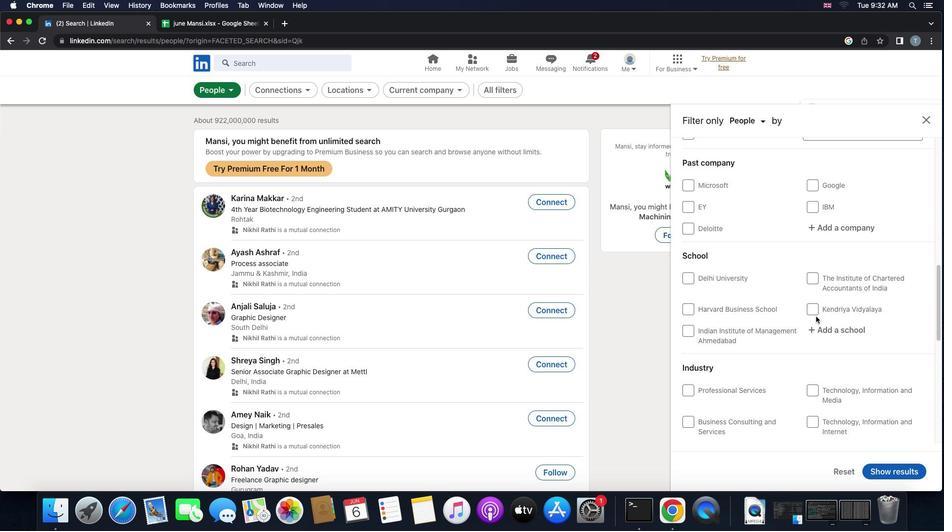 
Action: Mouse scrolled (816, 316) with delta (0, 0)
Screenshot: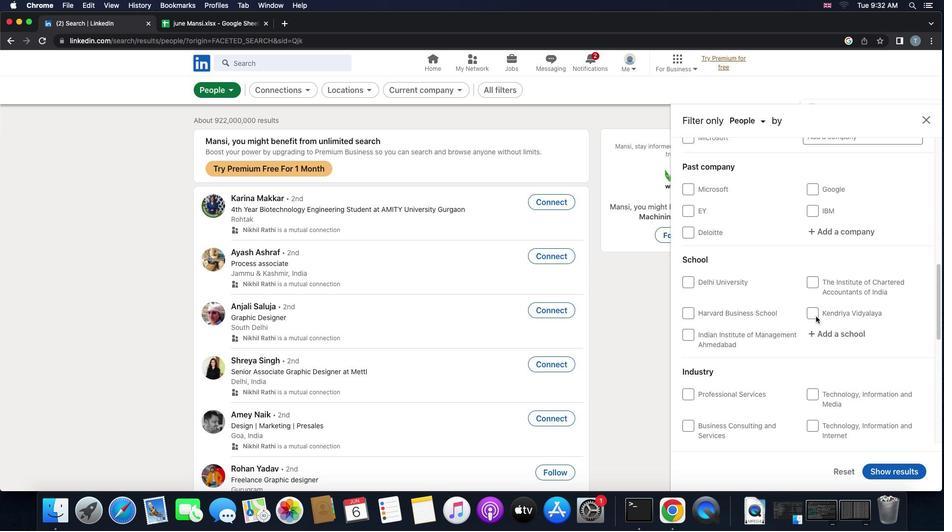 
Action: Mouse scrolled (816, 316) with delta (0, 0)
Screenshot: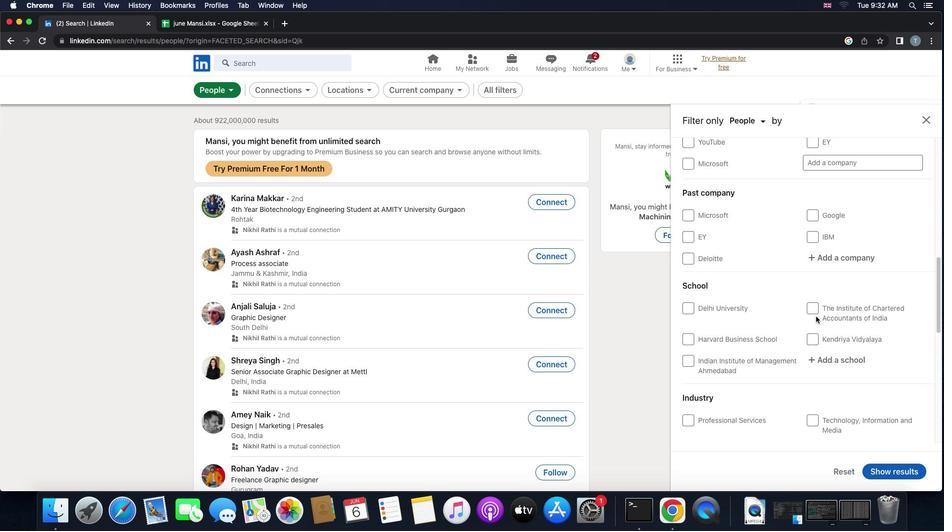 
Action: Mouse scrolled (816, 316) with delta (0, 1)
Screenshot: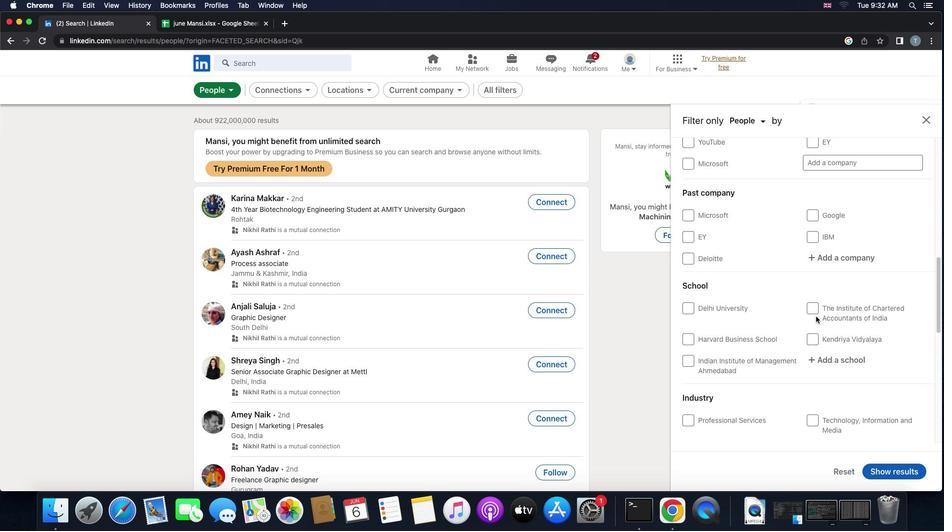 
Action: Mouse scrolled (816, 316) with delta (0, 2)
Screenshot: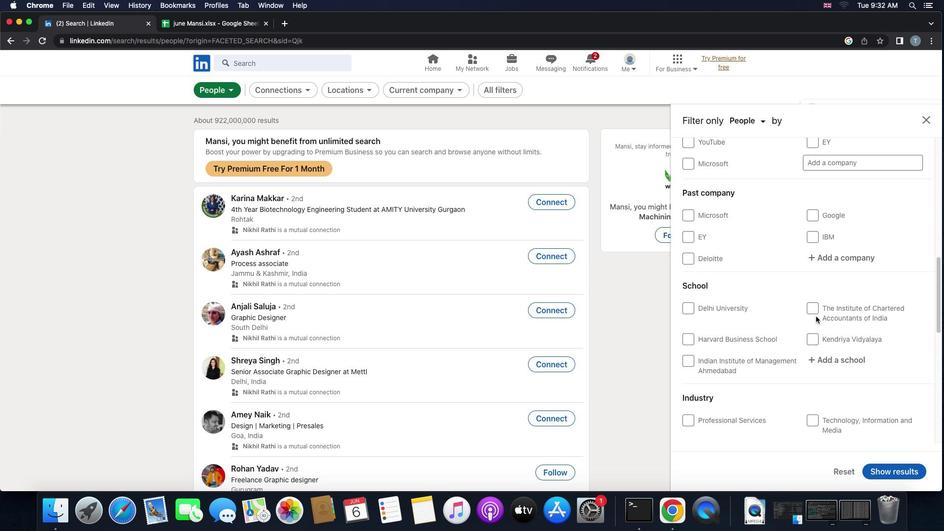 
Action: Mouse scrolled (816, 316) with delta (0, 0)
Screenshot: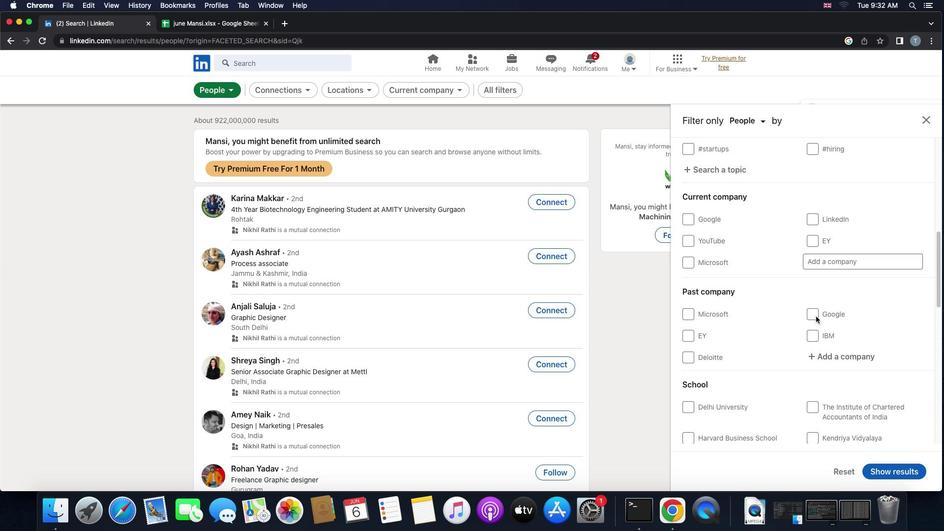 
Action: Mouse scrolled (816, 316) with delta (0, 0)
Screenshot: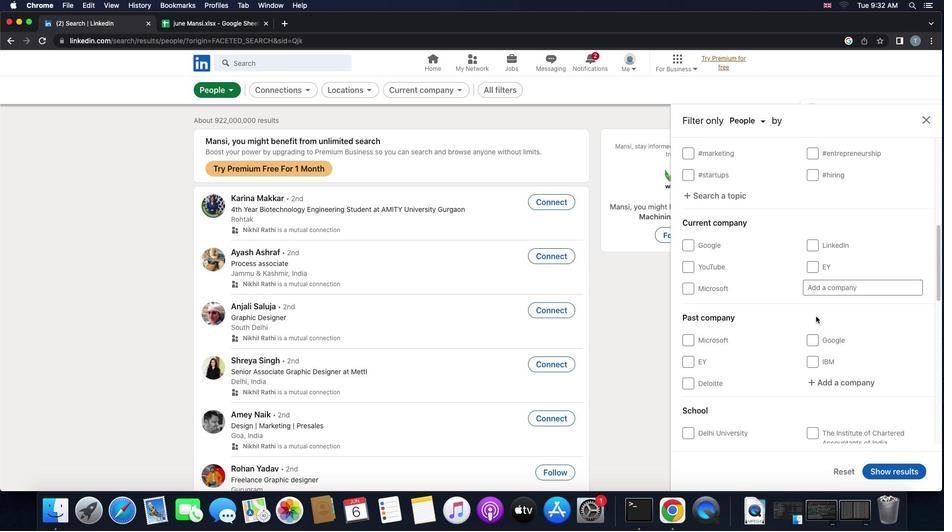 
Action: Mouse scrolled (816, 316) with delta (0, 1)
Screenshot: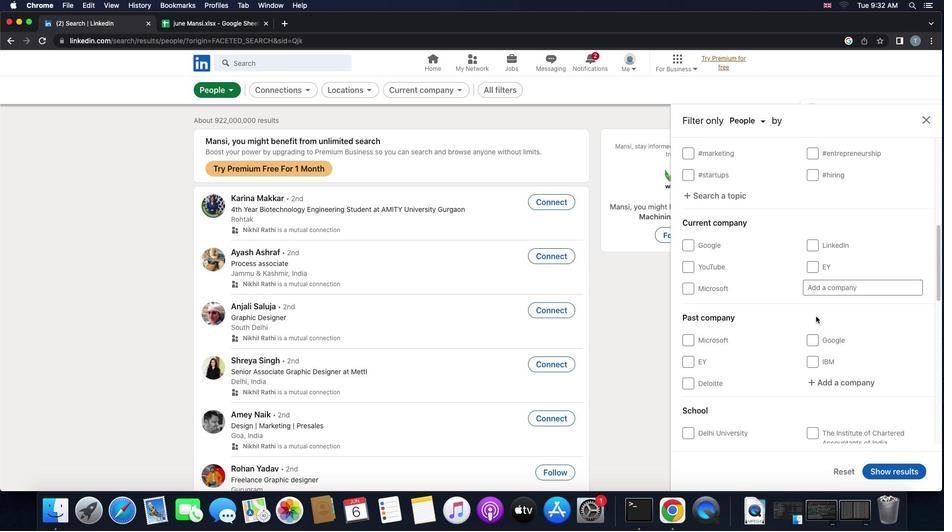 
Action: Mouse scrolled (816, 316) with delta (0, 0)
Screenshot: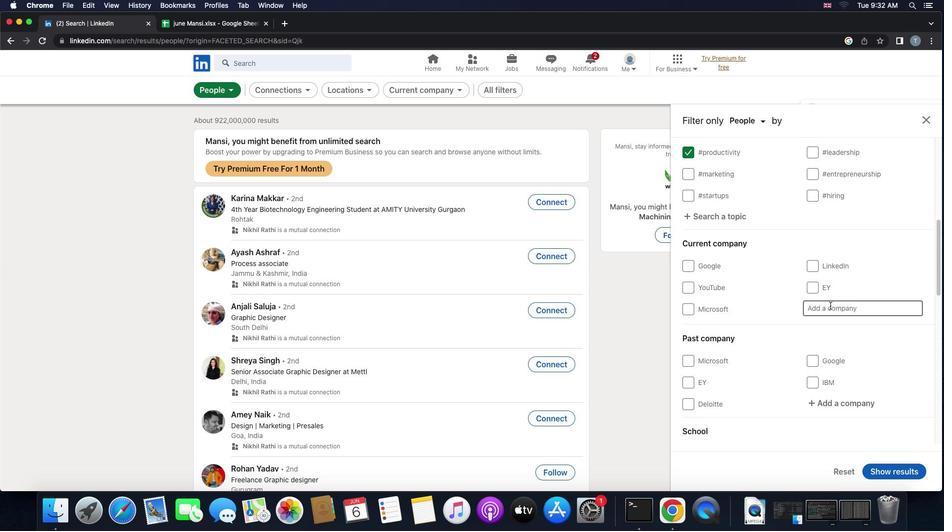 
Action: Mouse scrolled (816, 316) with delta (0, 0)
Screenshot: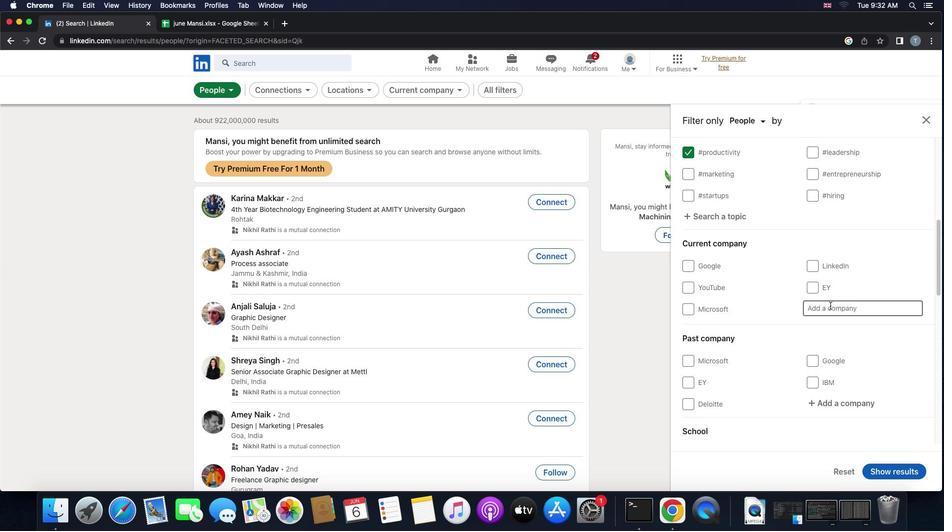 
Action: Mouse scrolled (816, 316) with delta (0, 1)
Screenshot: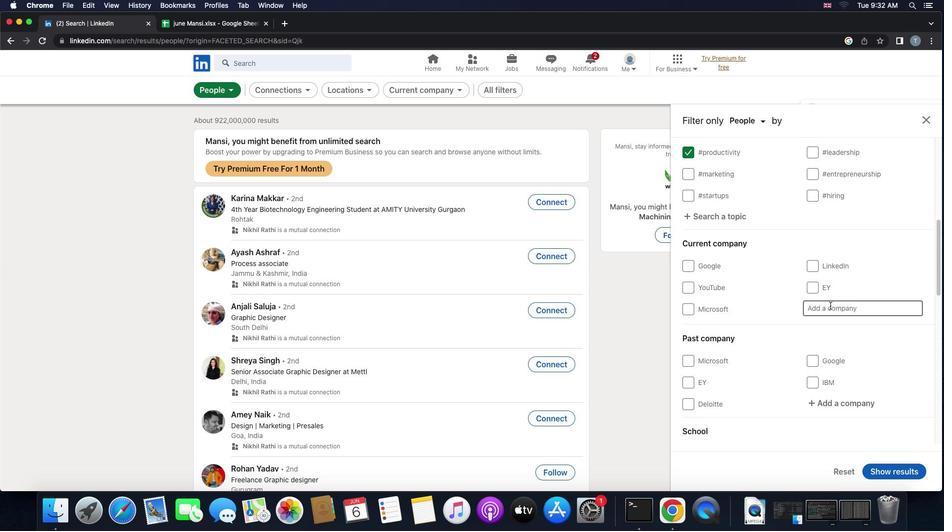 
Action: Mouse moved to (829, 306)
Screenshot: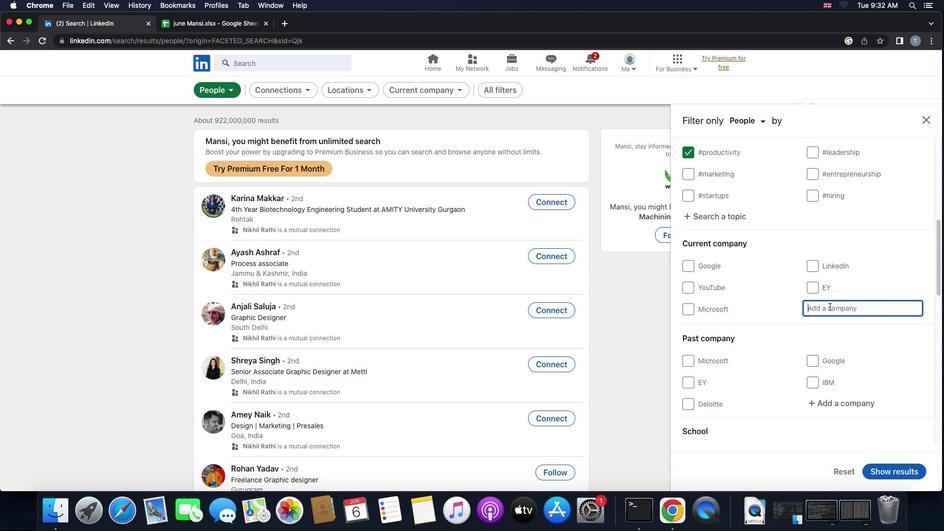 
Action: Mouse pressed left at (829, 306)
Screenshot: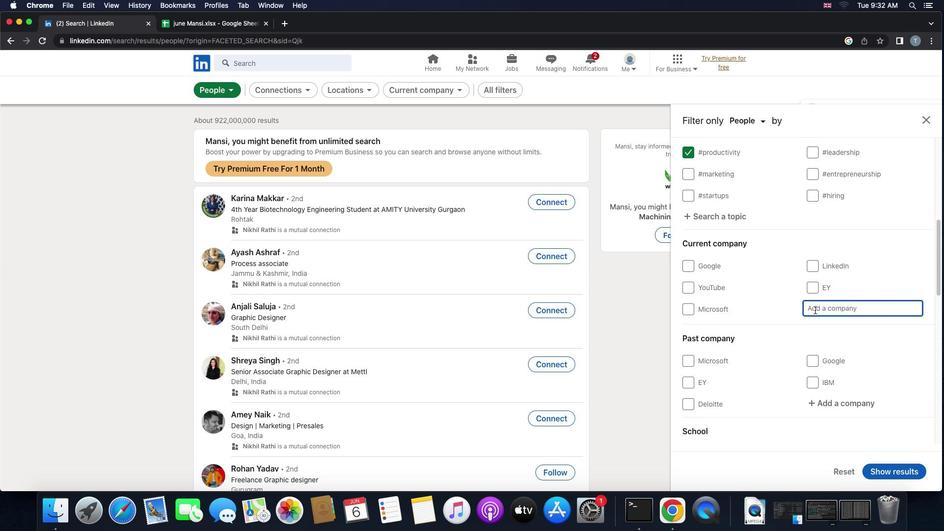 
Action: Mouse moved to (814, 309)
Screenshot: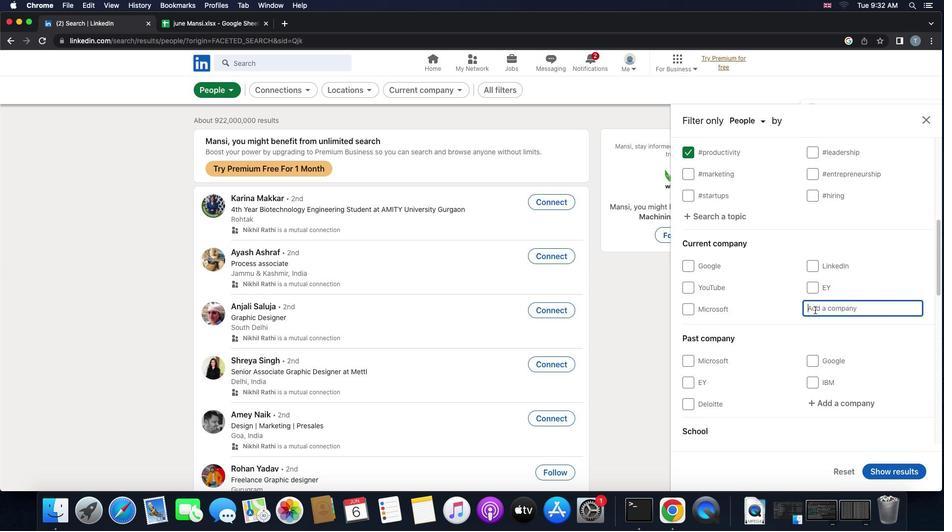 
Action: Key pressed Key.shift'J''S''W'Key.spaceKey.shift'S''t''e''e''l'
Screenshot: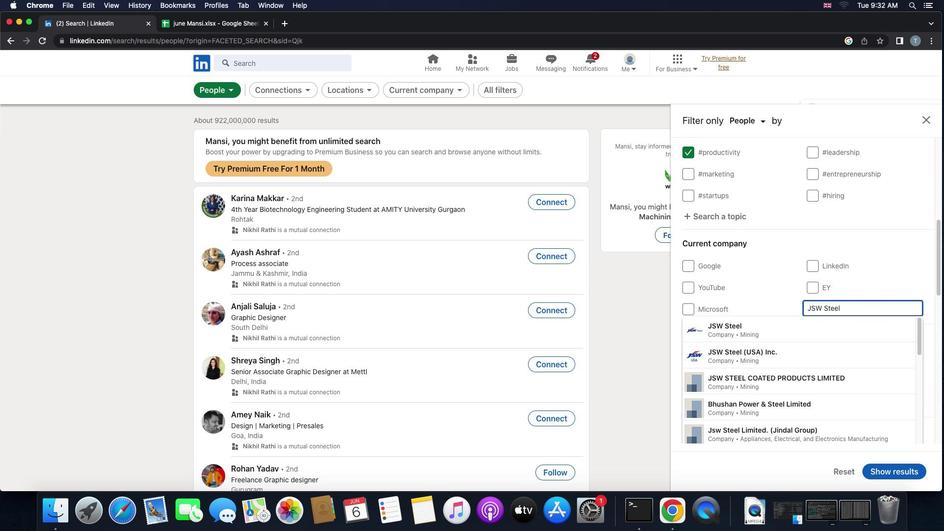 
Action: Mouse moved to (766, 330)
Screenshot: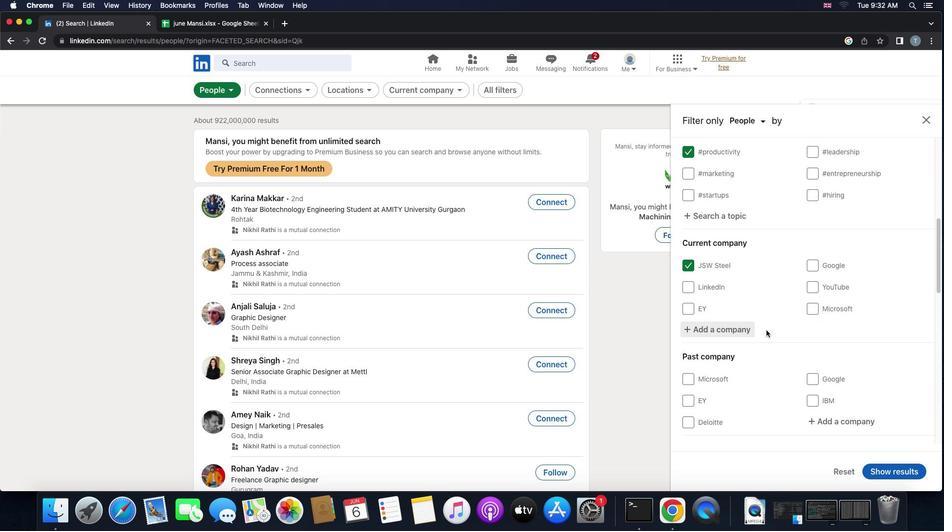 
Action: Mouse pressed left at (766, 330)
Screenshot: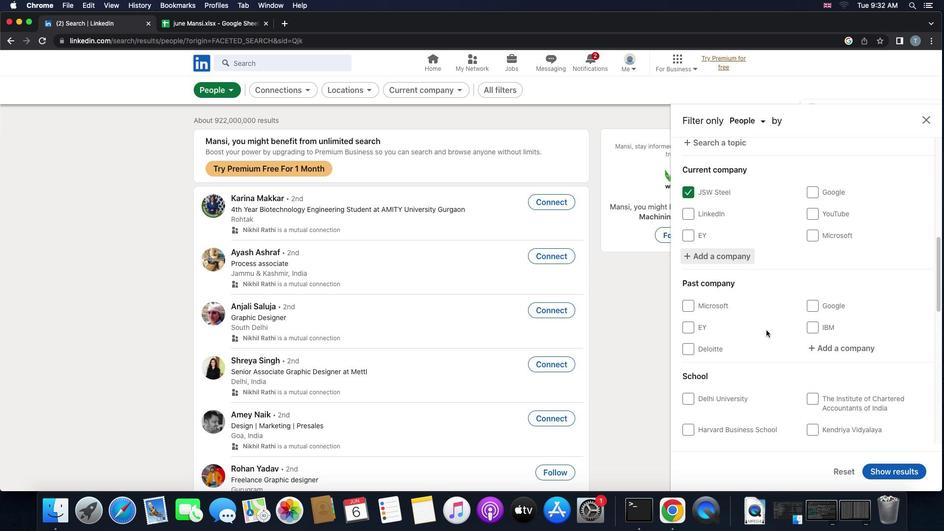 
Action: Mouse scrolled (766, 330) with delta (0, 0)
Screenshot: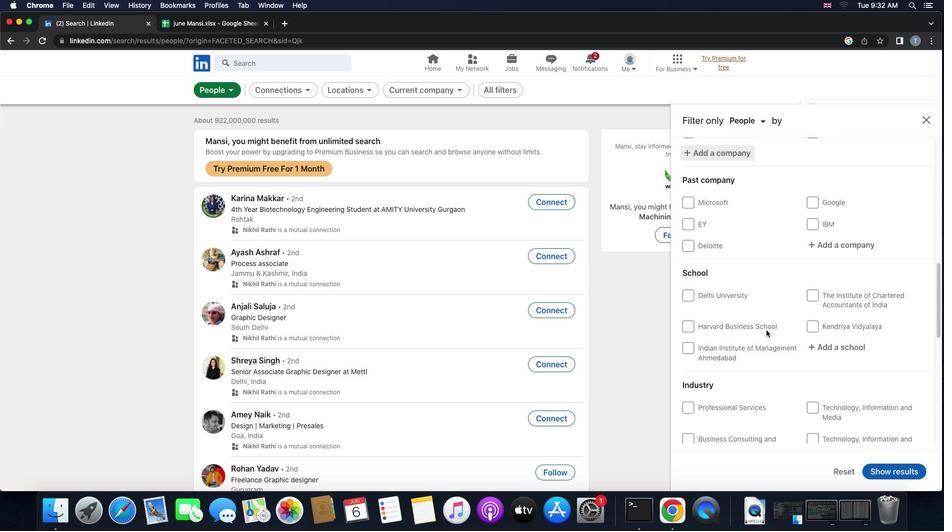 
Action: Mouse scrolled (766, 330) with delta (0, 0)
Screenshot: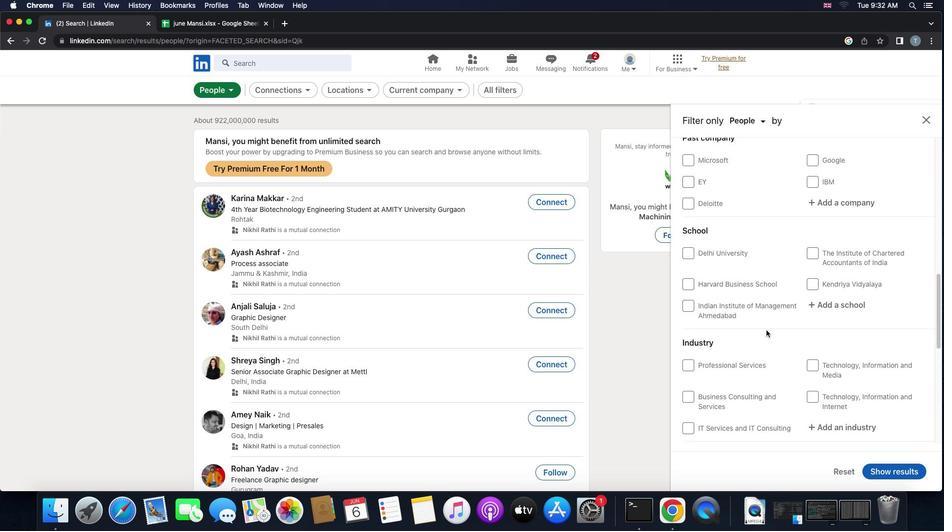 
Action: Mouse scrolled (766, 330) with delta (0, 0)
Screenshot: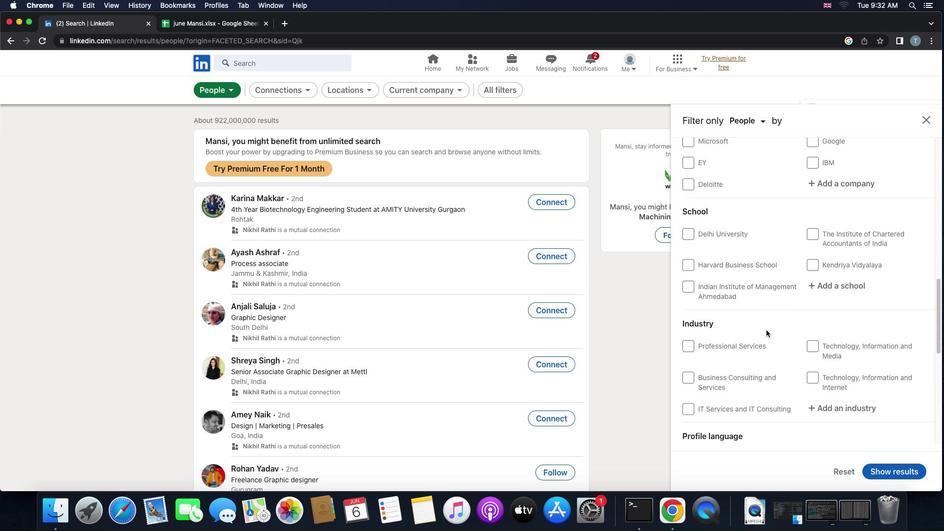 
Action: Mouse scrolled (766, 330) with delta (0, 0)
Screenshot: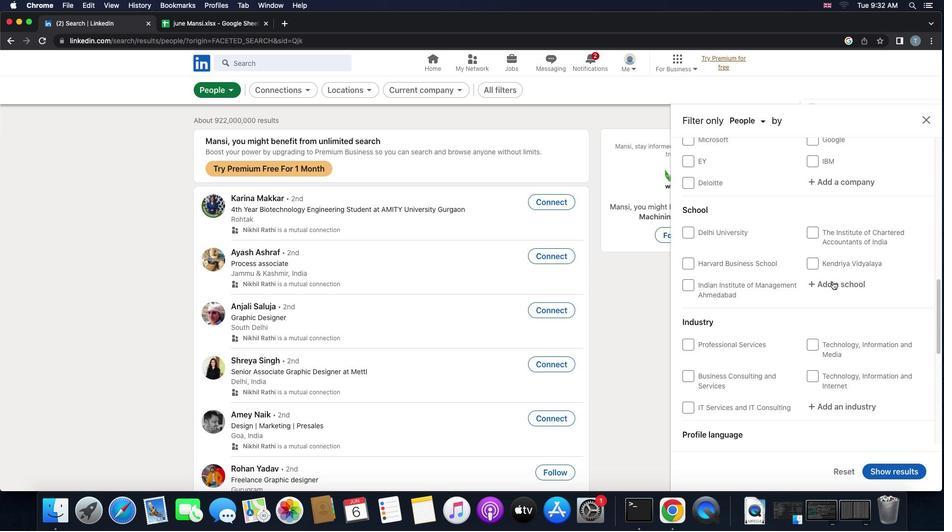 
Action: Mouse scrolled (766, 330) with delta (0, 0)
Screenshot: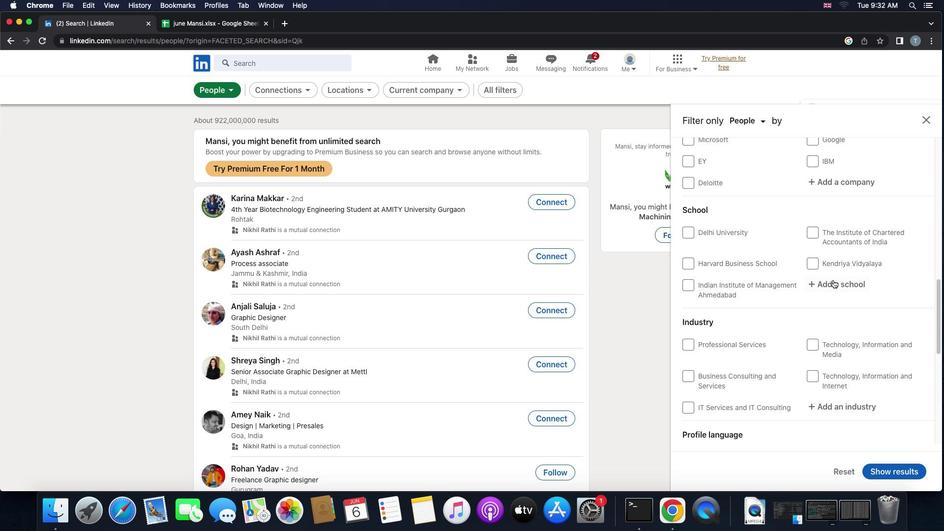
Action: Mouse scrolled (766, 330) with delta (0, -1)
Screenshot: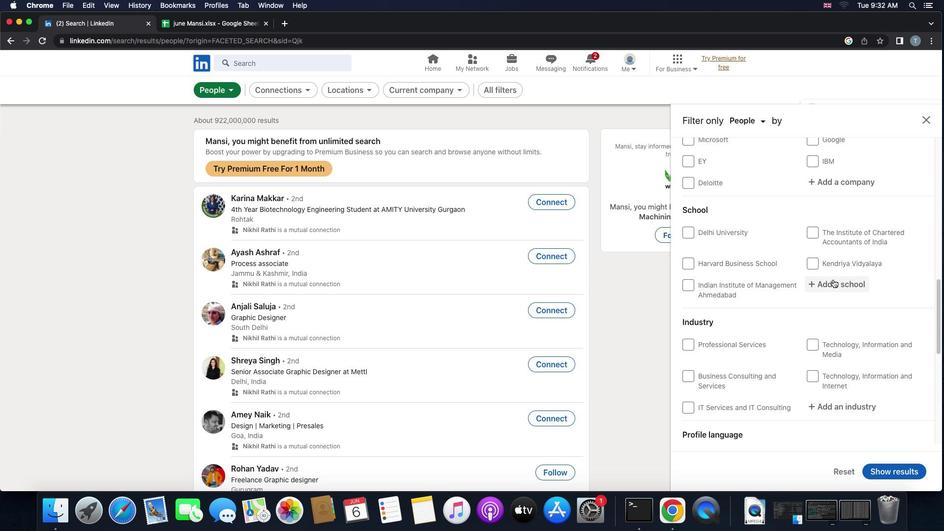 
Action: Mouse scrolled (766, 330) with delta (0, -1)
Screenshot: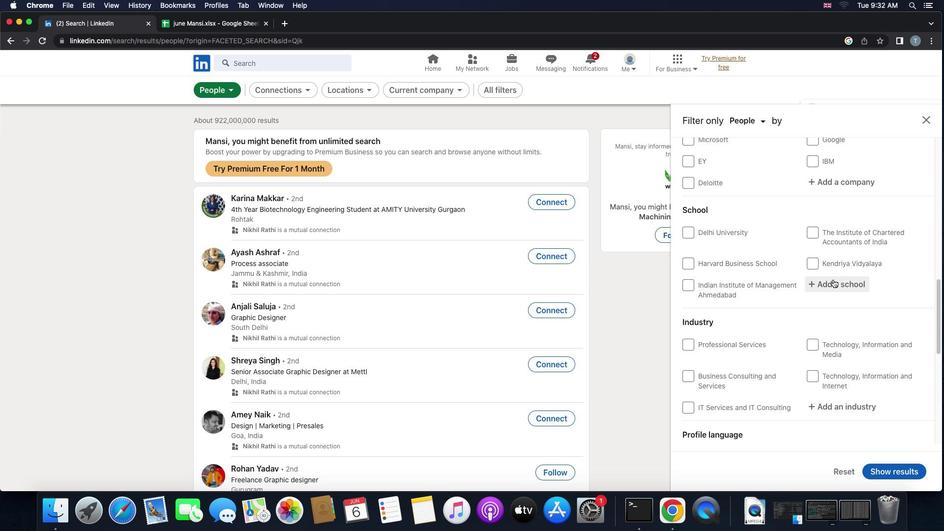 
Action: Mouse moved to (833, 279)
Screenshot: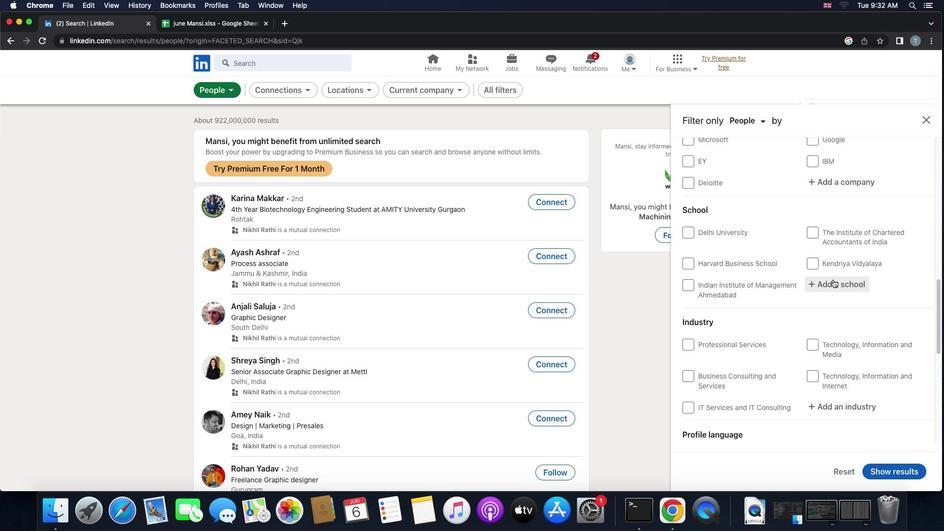 
Action: Mouse pressed left at (833, 279)
Screenshot: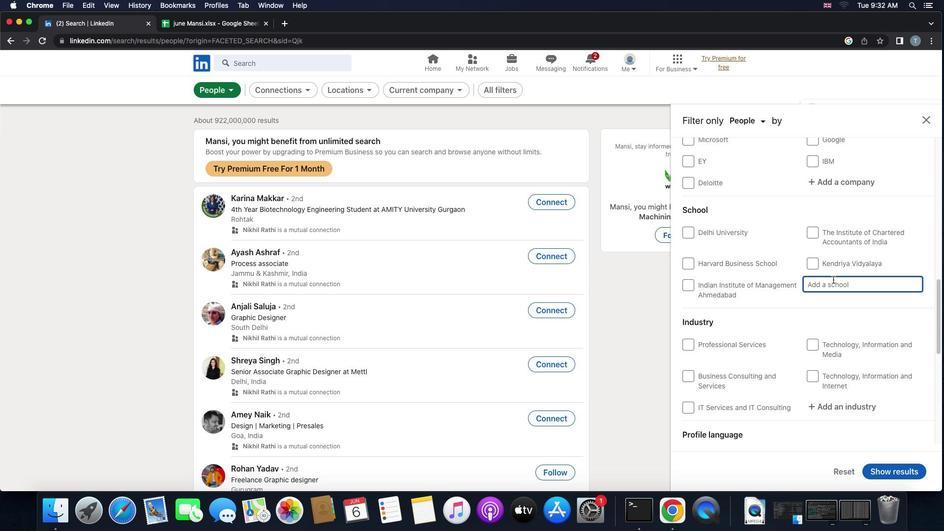 
Action: Key pressed Key.shift'G''o''w''t''h''a''m'Key.space'm''o''d''e''l'Key.space's''c''h''o''o''l'
Screenshot: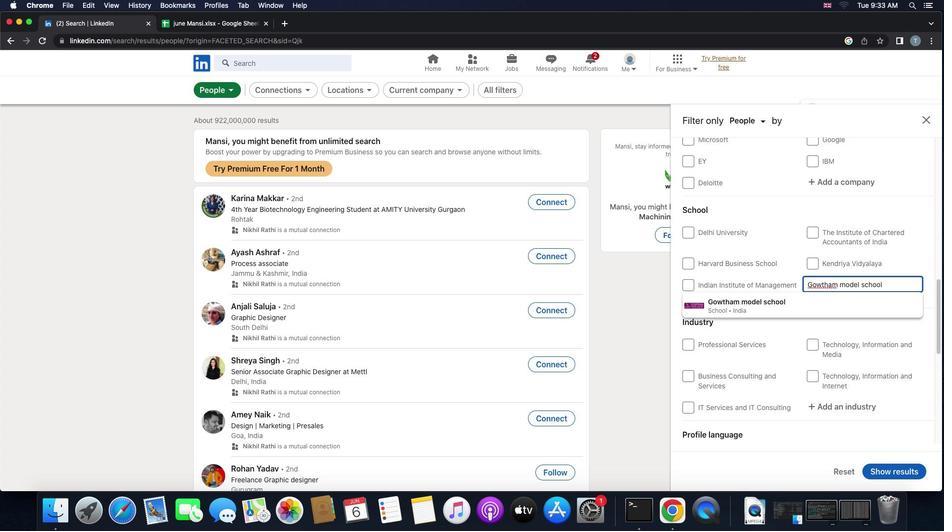 
Action: Mouse moved to (802, 300)
Screenshot: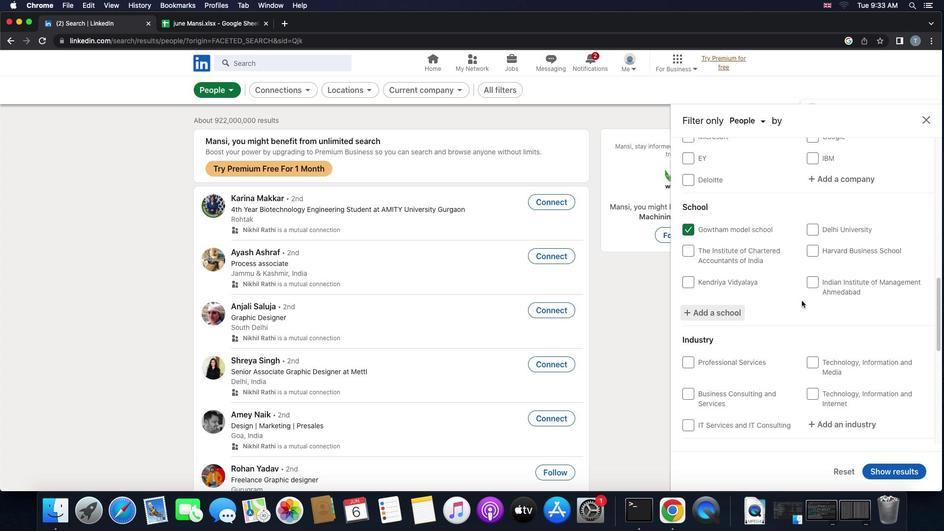 
Action: Mouse pressed left at (802, 300)
Screenshot: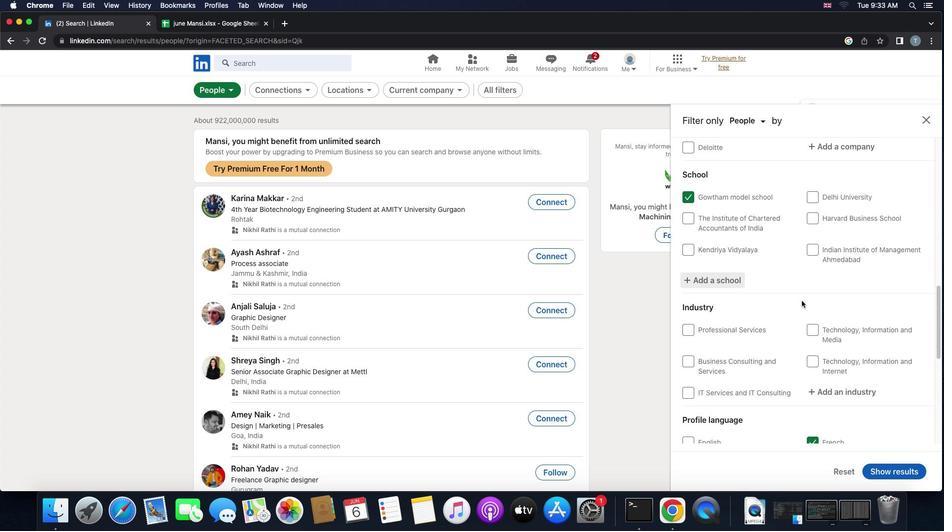 
Action: Mouse scrolled (802, 300) with delta (0, 0)
Screenshot: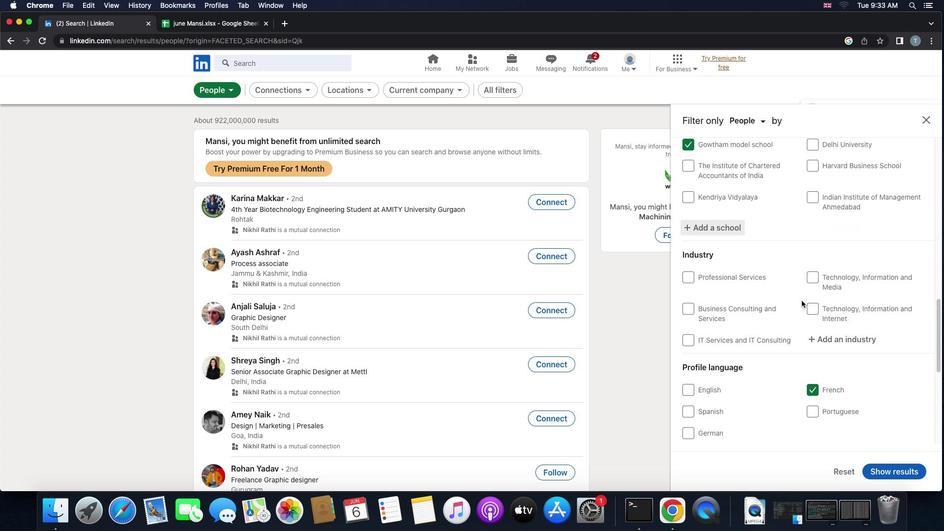 
Action: Mouse scrolled (802, 300) with delta (0, 0)
Screenshot: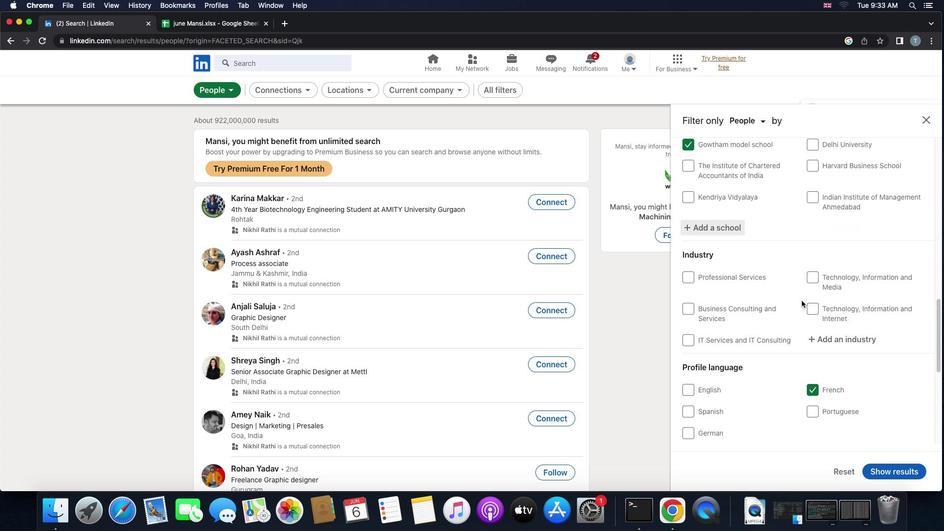 
Action: Mouse scrolled (802, 300) with delta (0, 0)
Screenshot: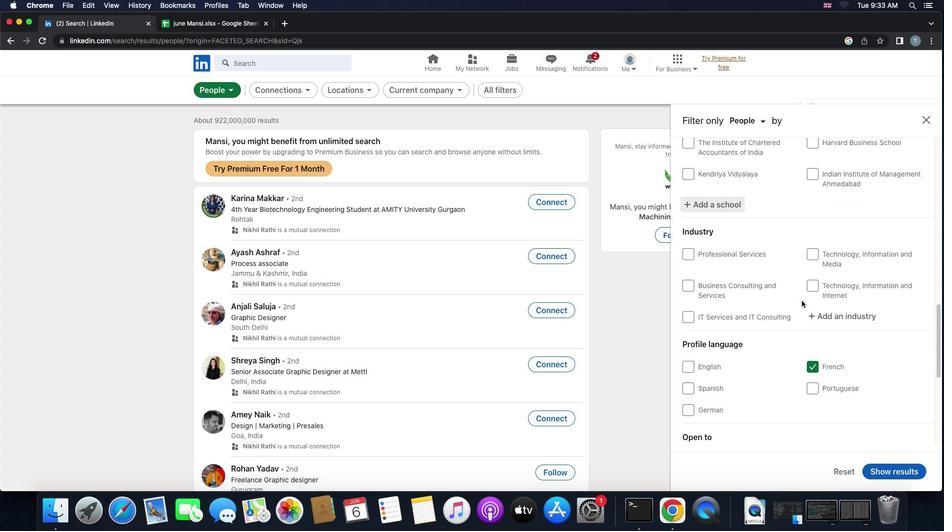 
Action: Mouse scrolled (802, 300) with delta (0, 0)
Screenshot: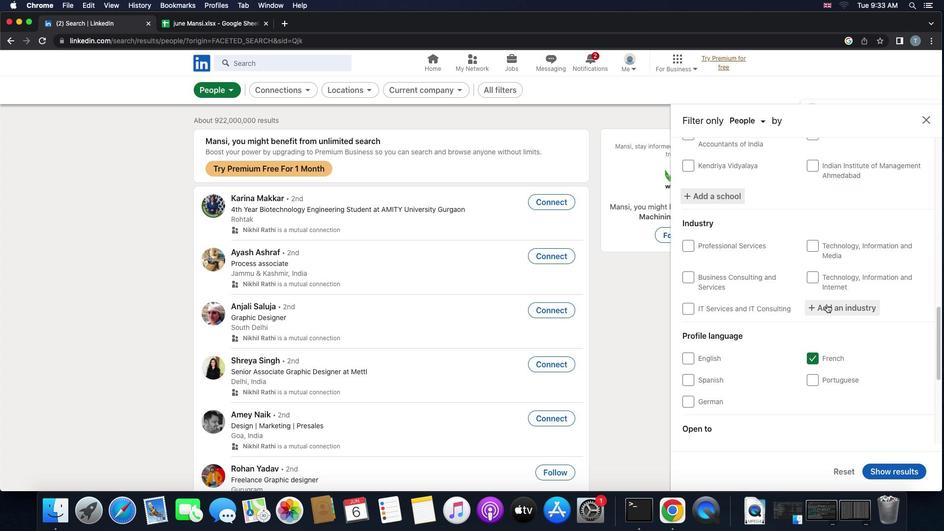 
Action: Mouse scrolled (802, 300) with delta (0, 0)
Screenshot: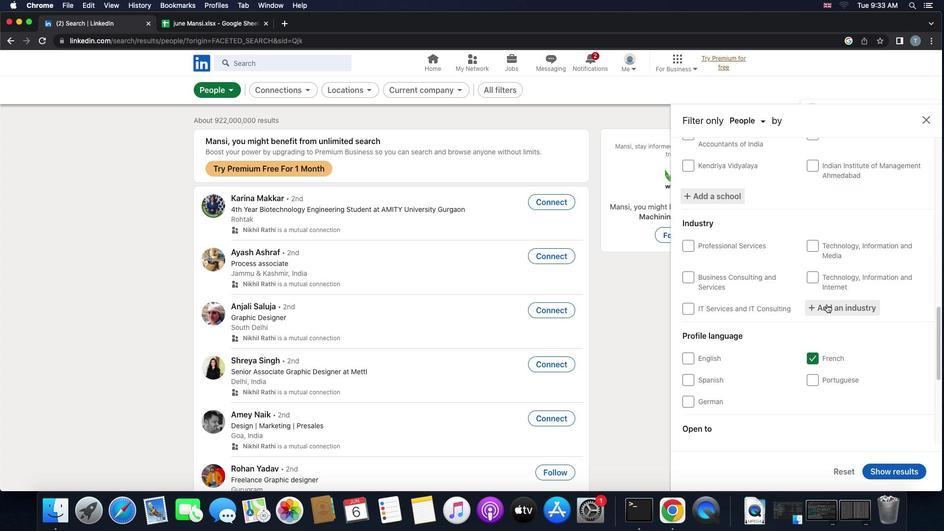 
Action: Mouse scrolled (802, 300) with delta (0, 0)
Screenshot: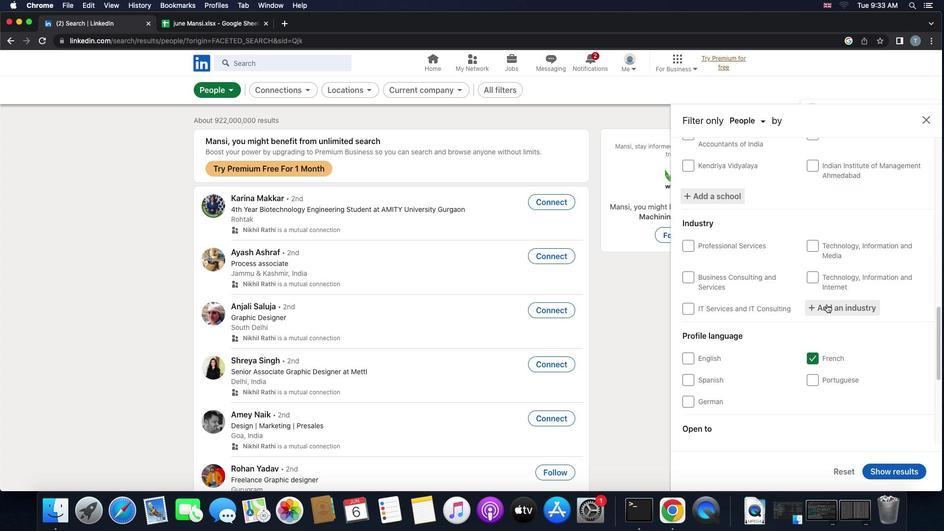 
Action: Mouse moved to (827, 304)
Screenshot: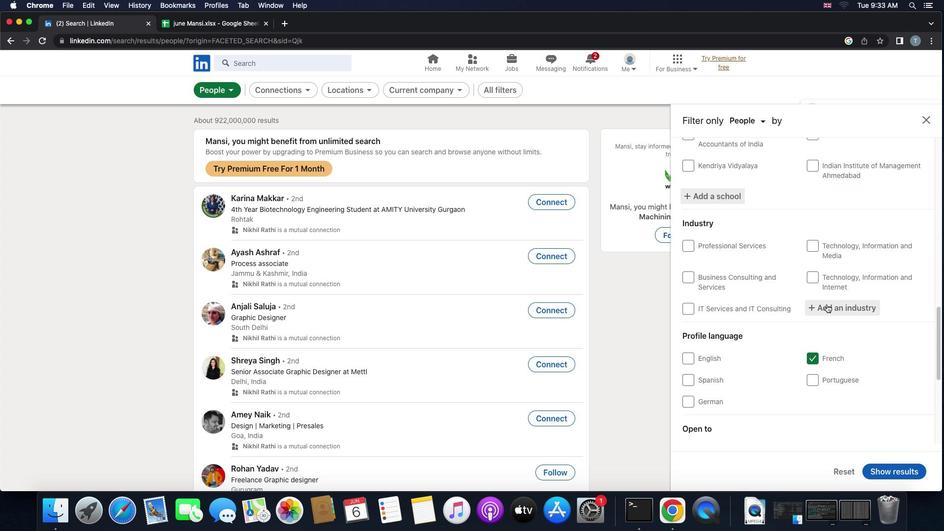 
Action: Mouse pressed left at (827, 304)
Screenshot: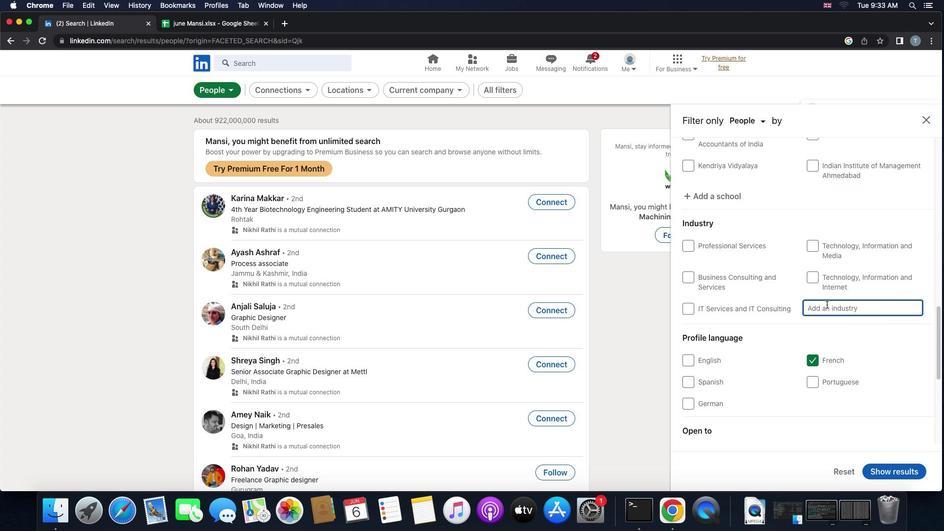 
Action: Key pressed 'a''m''b''u''l''a''n''c''e'Key.space's''e''r''v''i''c''e''s'
Screenshot: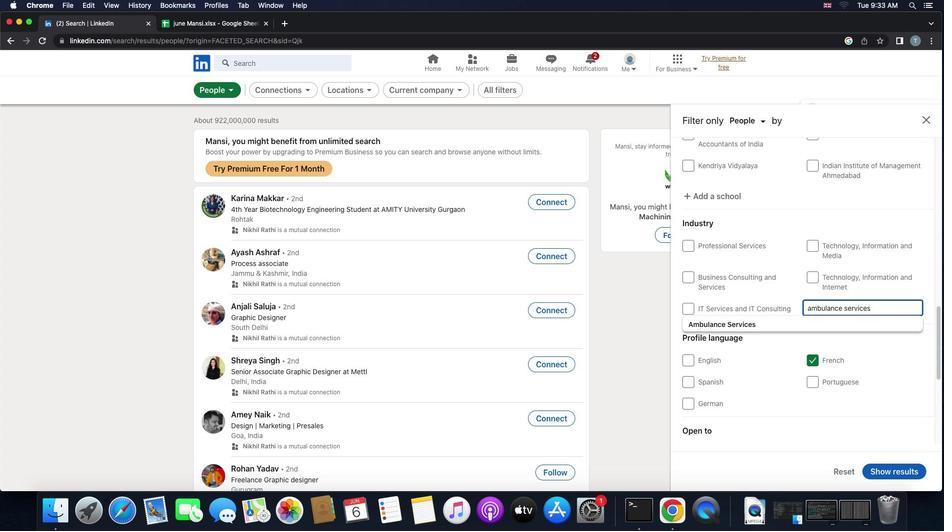 
Action: Mouse moved to (778, 321)
Screenshot: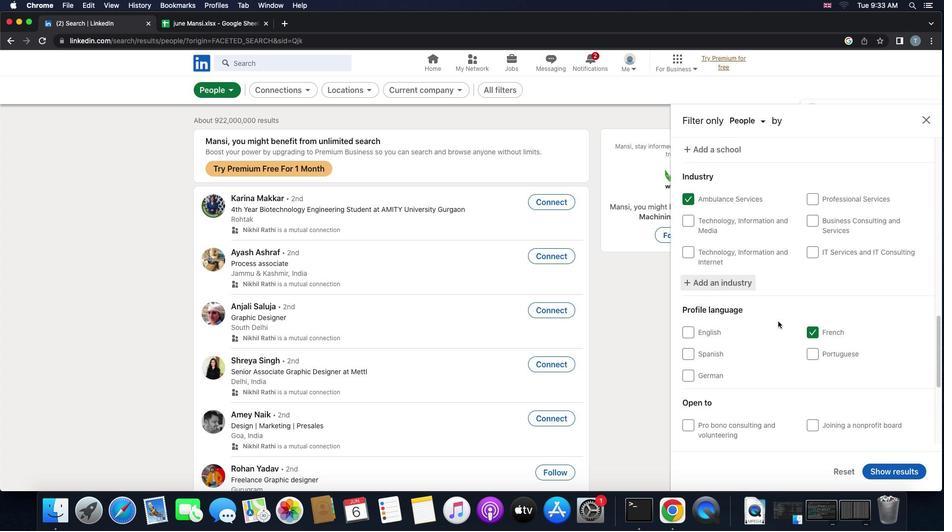 
Action: Mouse pressed left at (778, 321)
Screenshot: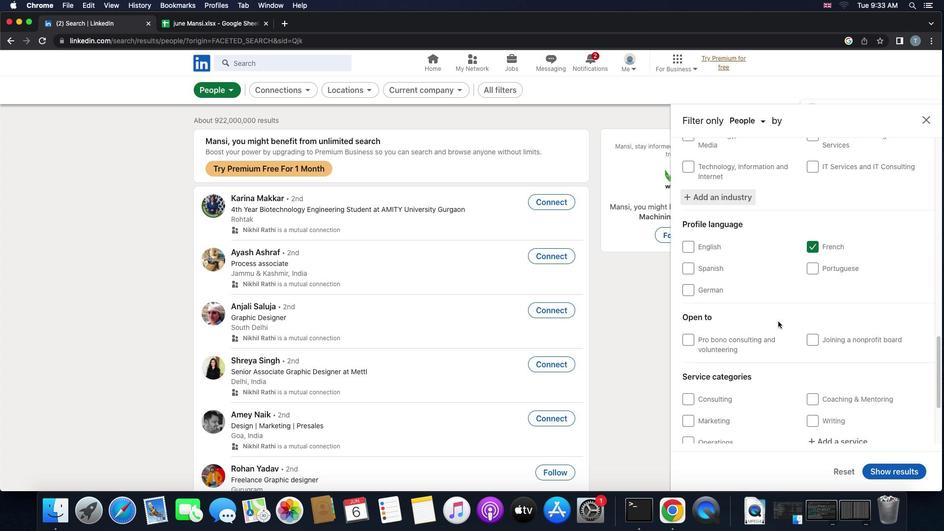 
Action: Mouse moved to (778, 321)
Screenshot: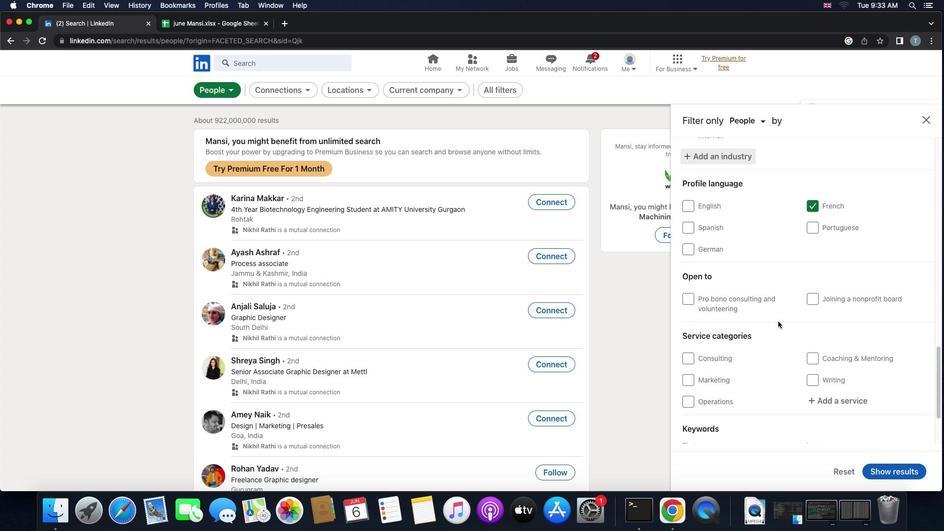 
Action: Mouse scrolled (778, 321) with delta (0, 0)
Screenshot: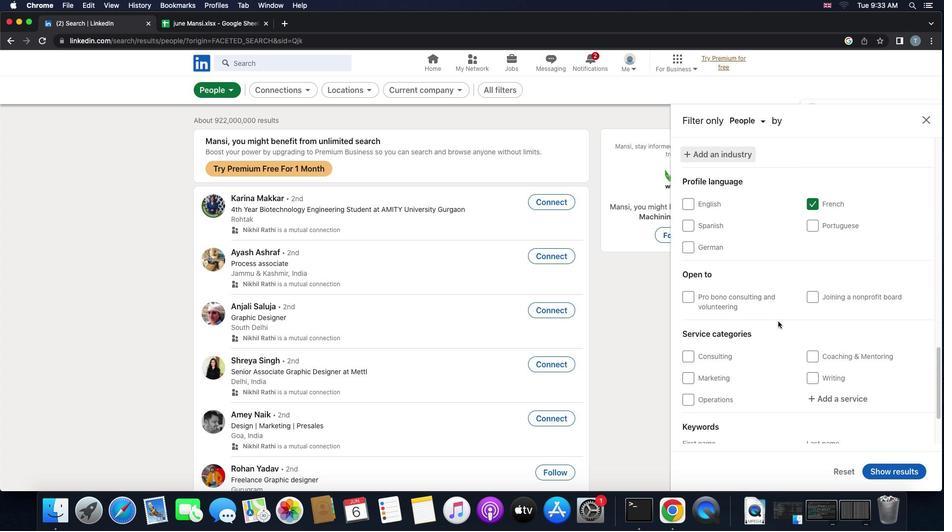 
Action: Mouse scrolled (778, 321) with delta (0, 0)
Screenshot: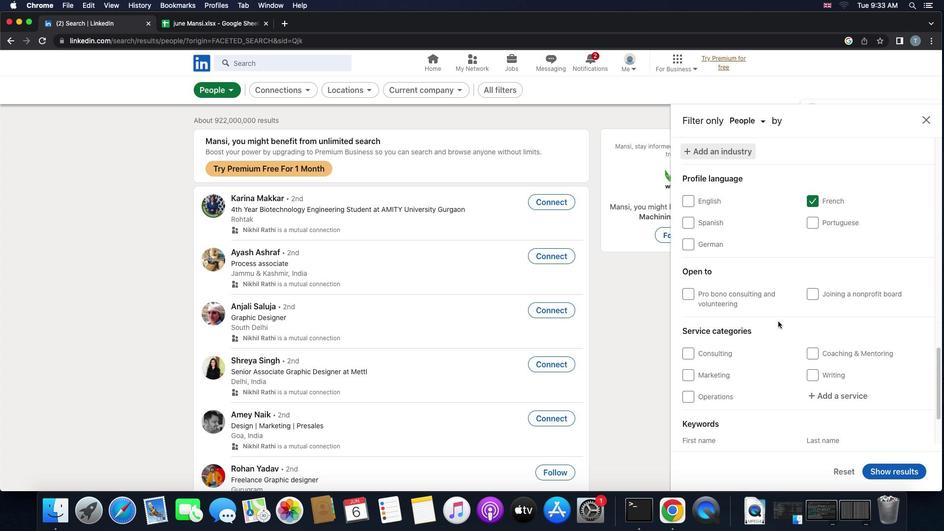 
Action: Mouse scrolled (778, 321) with delta (0, -1)
Screenshot: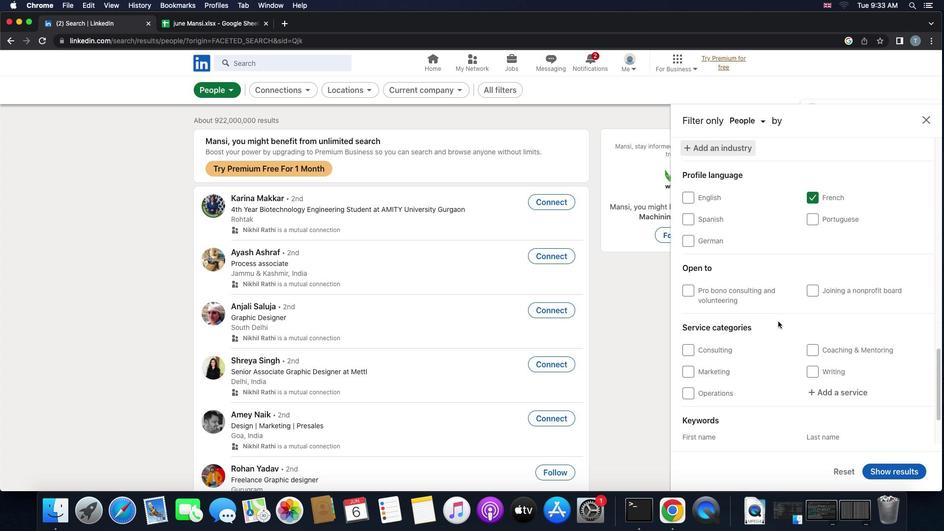 
Action: Mouse scrolled (778, 321) with delta (0, -1)
Screenshot: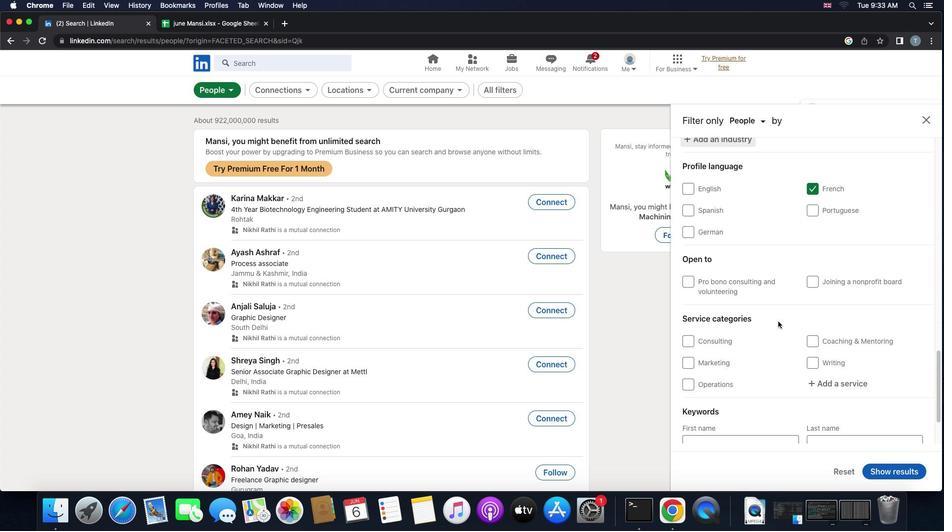 
Action: Mouse scrolled (778, 321) with delta (0, 0)
Screenshot: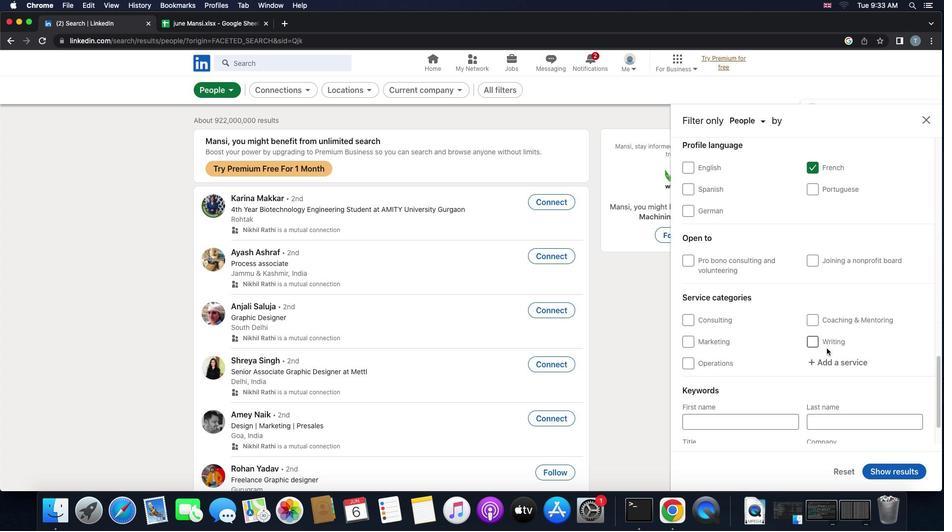 
Action: Mouse scrolled (778, 321) with delta (0, 0)
Screenshot: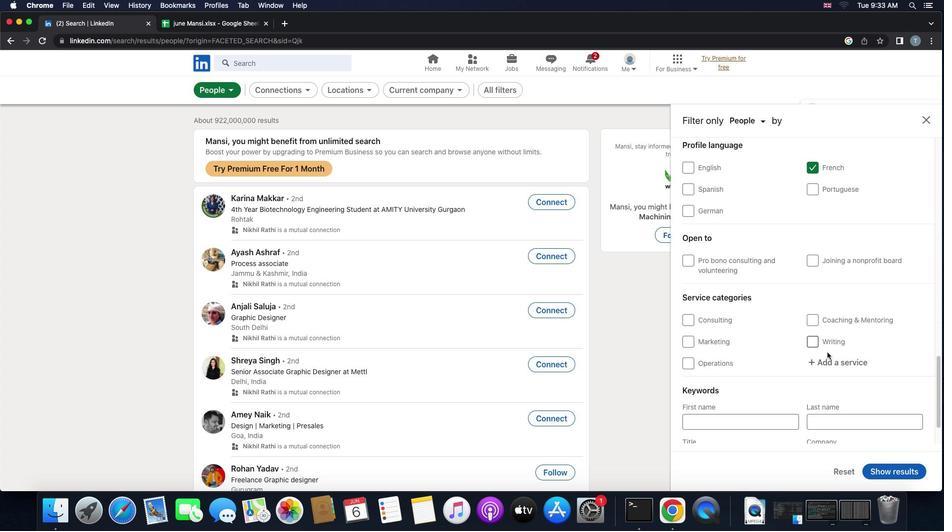 
Action: Mouse scrolled (778, 321) with delta (0, 0)
Screenshot: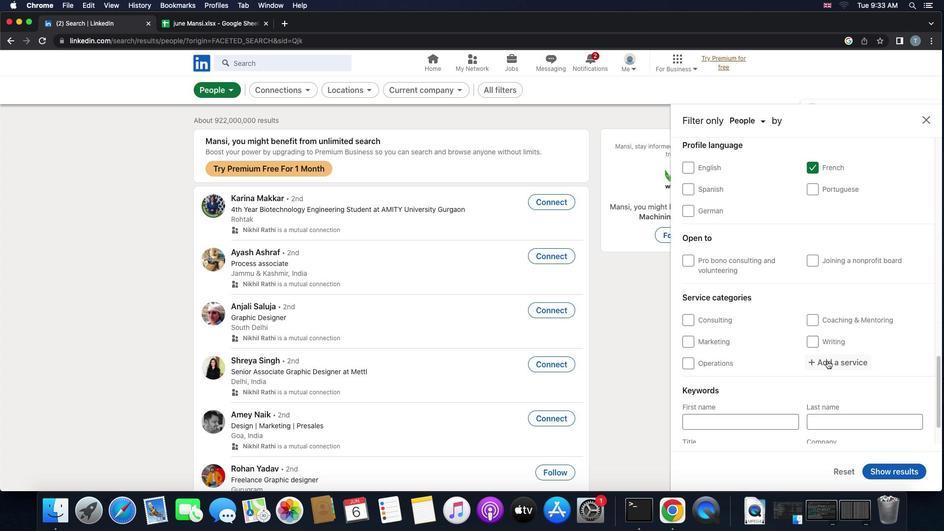 
Action: Mouse moved to (827, 361)
Screenshot: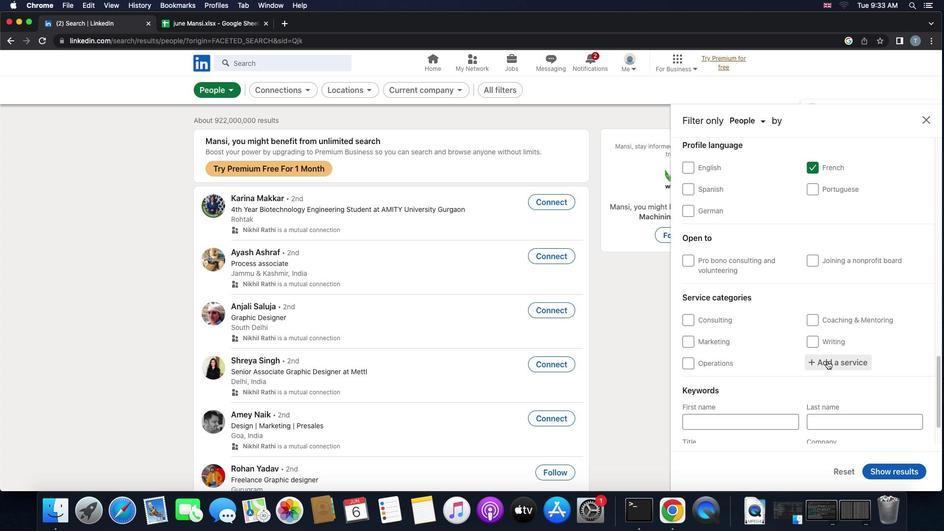 
Action: Mouse pressed left at (827, 361)
Screenshot: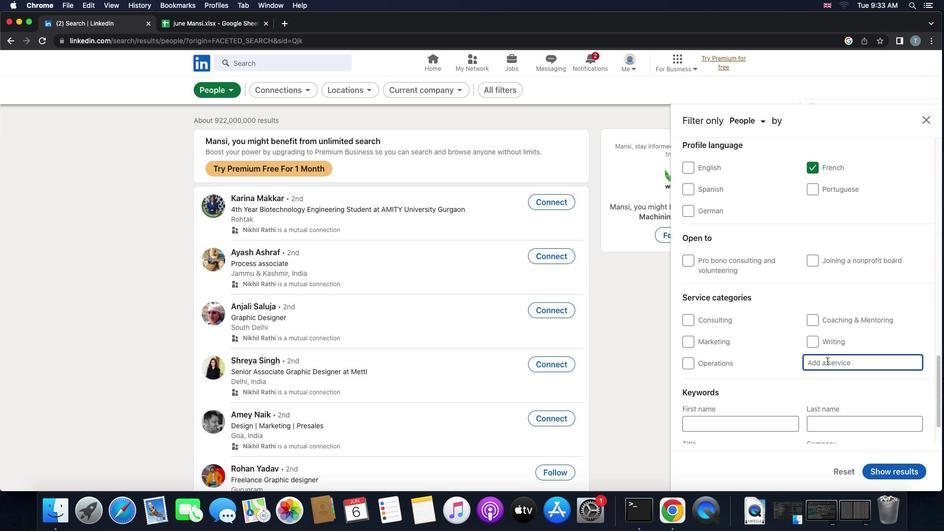 
Action: Mouse moved to (828, 361)
Screenshot: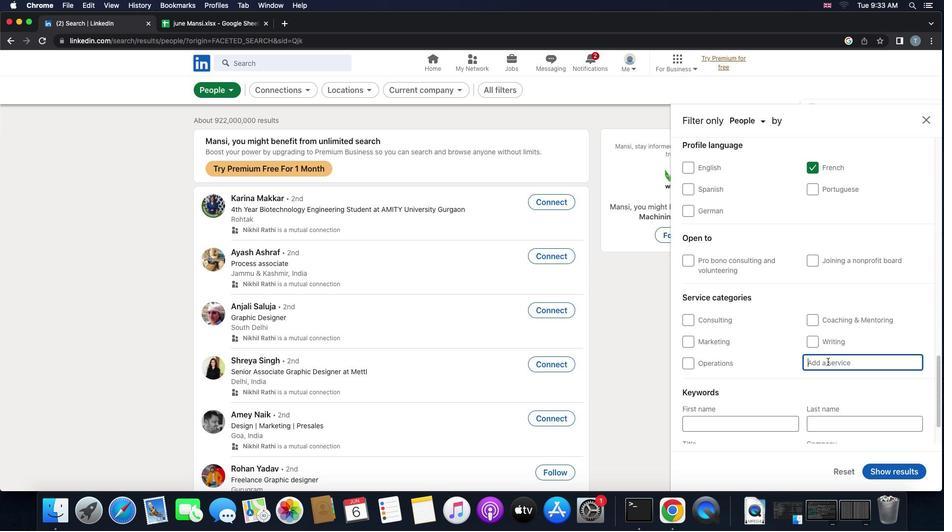 
Action: Key pressed 'n''e''g''o''t''i''a''t''i''o''m'Key.backspace'n'
Screenshot: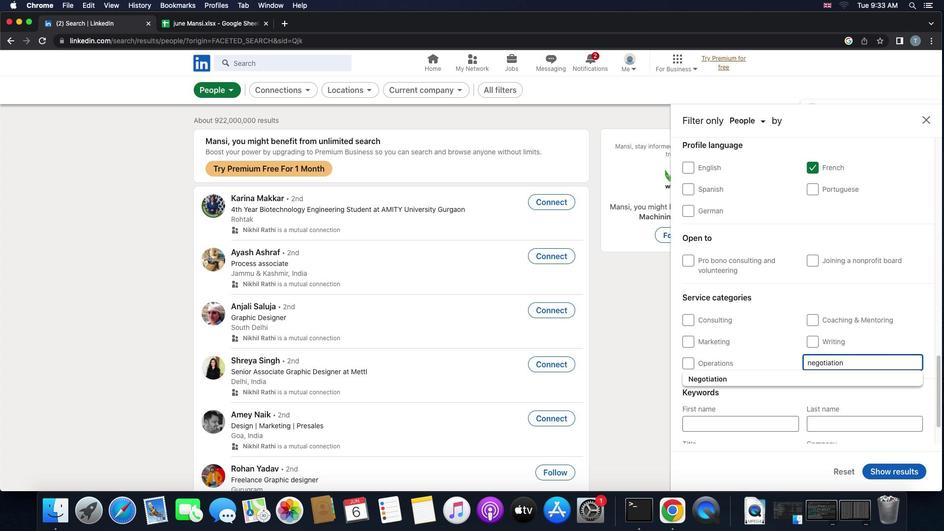
Action: Mouse moved to (846, 382)
Screenshot: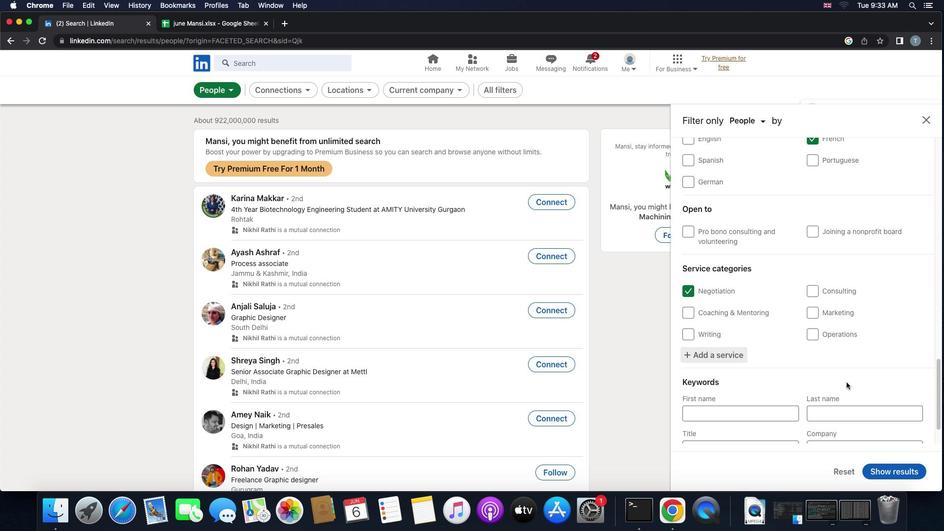 
Action: Mouse pressed left at (846, 382)
Screenshot: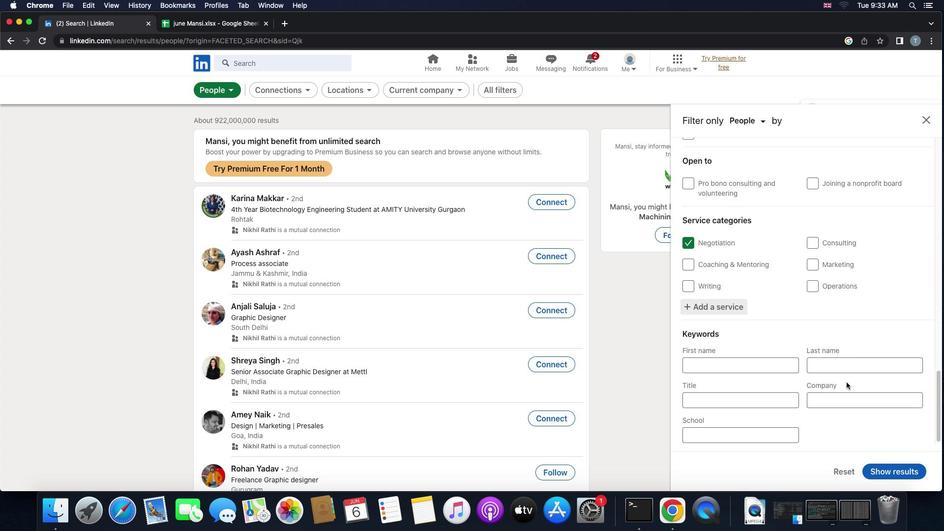 
Action: Mouse scrolled (846, 382) with delta (0, 0)
Screenshot: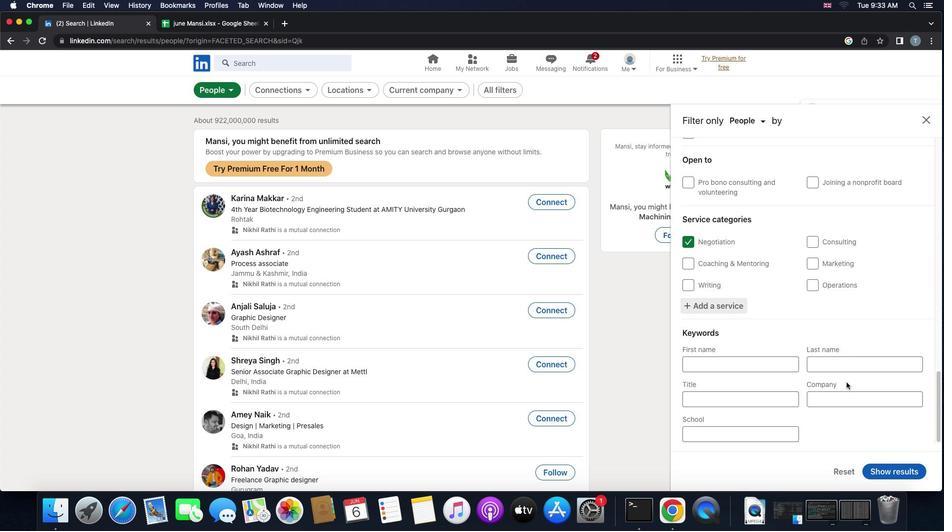 
Action: Mouse scrolled (846, 382) with delta (0, 0)
Screenshot: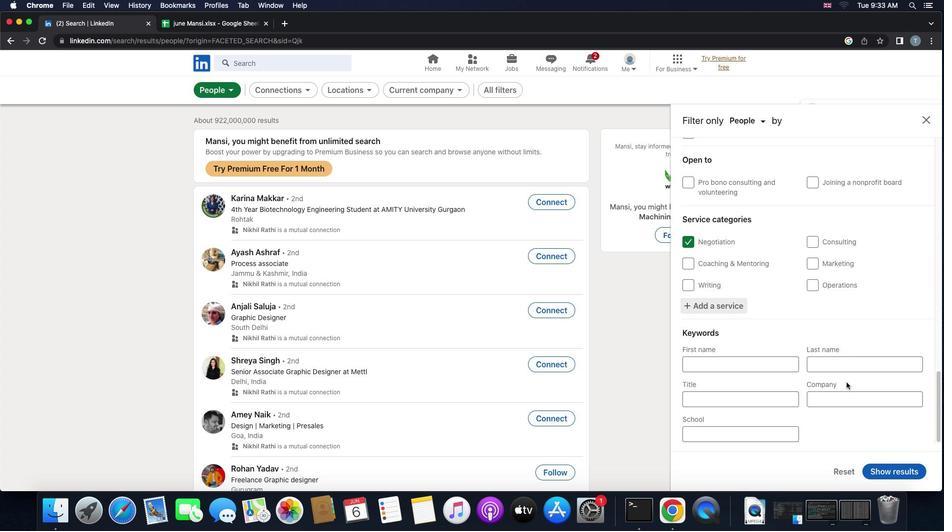 
Action: Mouse scrolled (846, 382) with delta (0, -1)
Screenshot: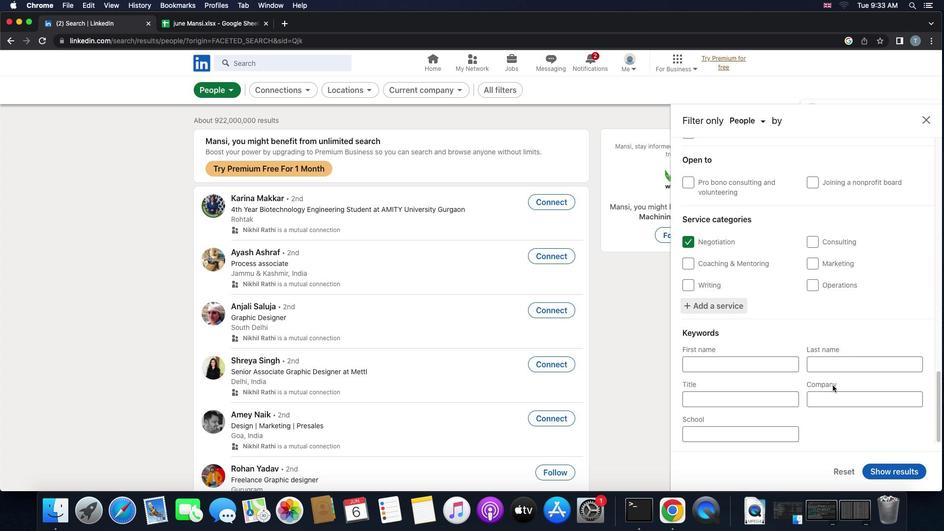 
Action: Mouse scrolled (846, 382) with delta (0, 0)
Screenshot: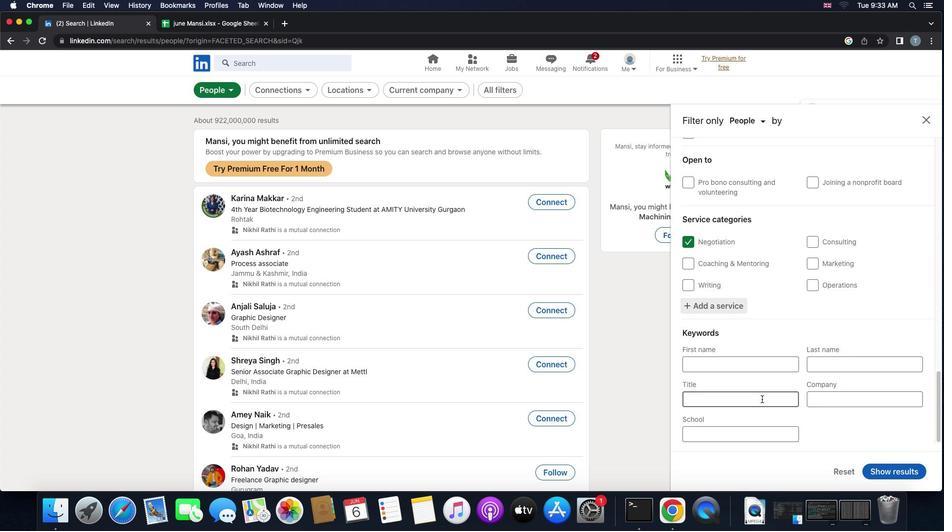 
Action: Mouse scrolled (846, 382) with delta (0, 0)
Screenshot: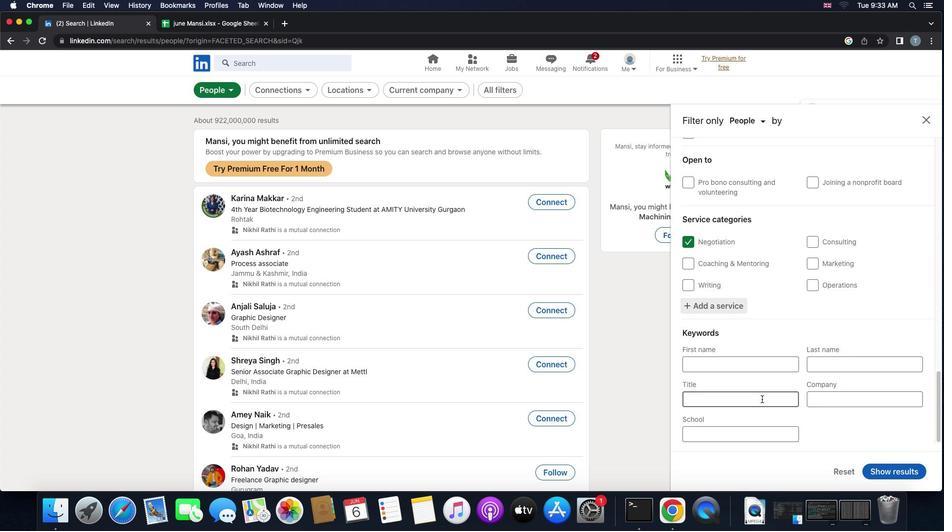 
Action: Mouse moved to (762, 399)
Screenshot: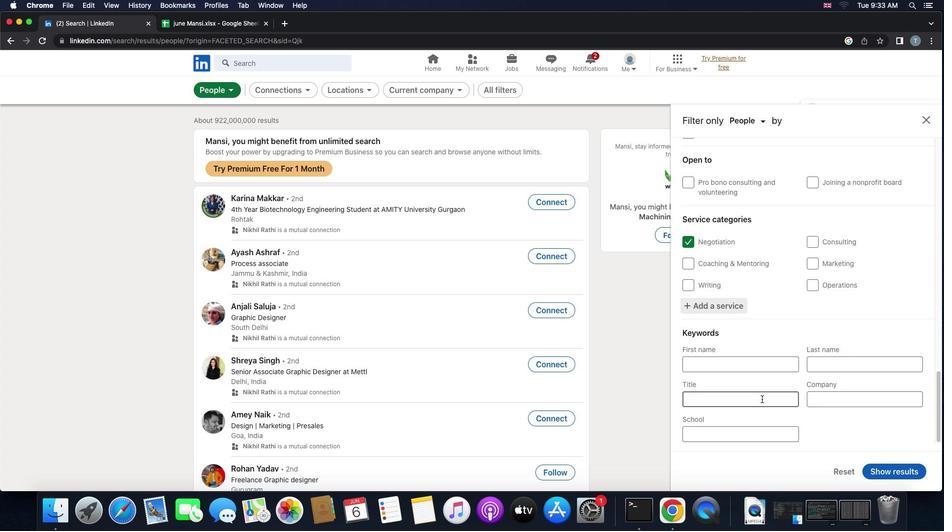 
Action: Mouse pressed left at (762, 399)
Screenshot: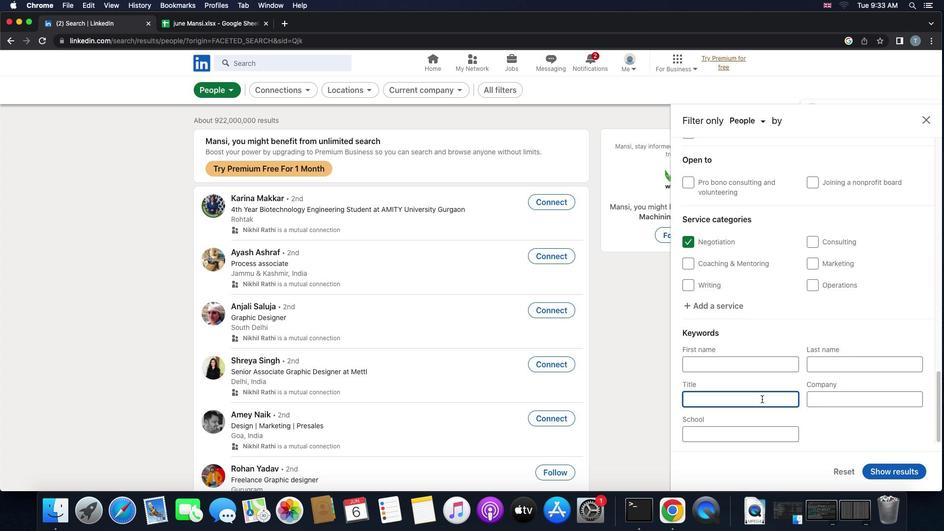 
Action: Key pressed Key.shift'Q''u''a''l''i''t''y'Key.space'e''n''g''i''n''e''e''r'
Screenshot: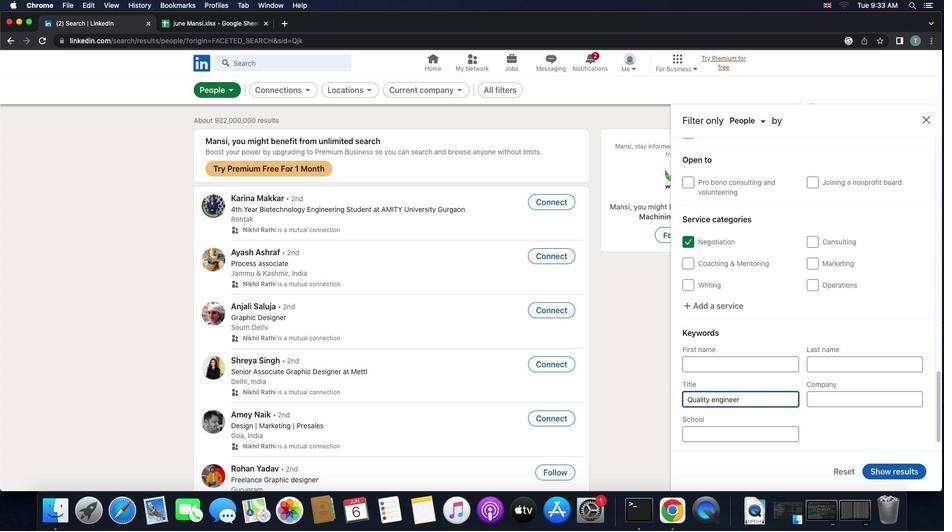 
Action: Mouse moved to (913, 473)
Screenshot: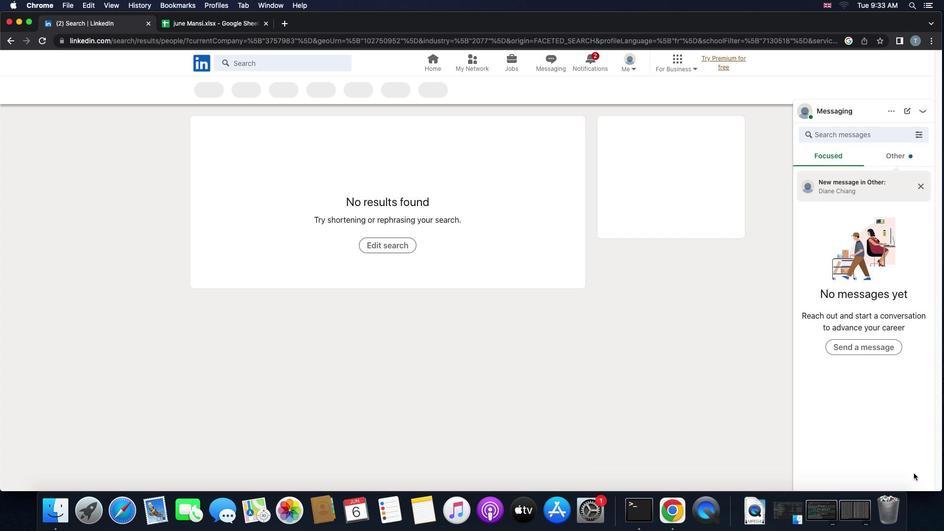 
Action: Mouse pressed left at (913, 473)
Screenshot: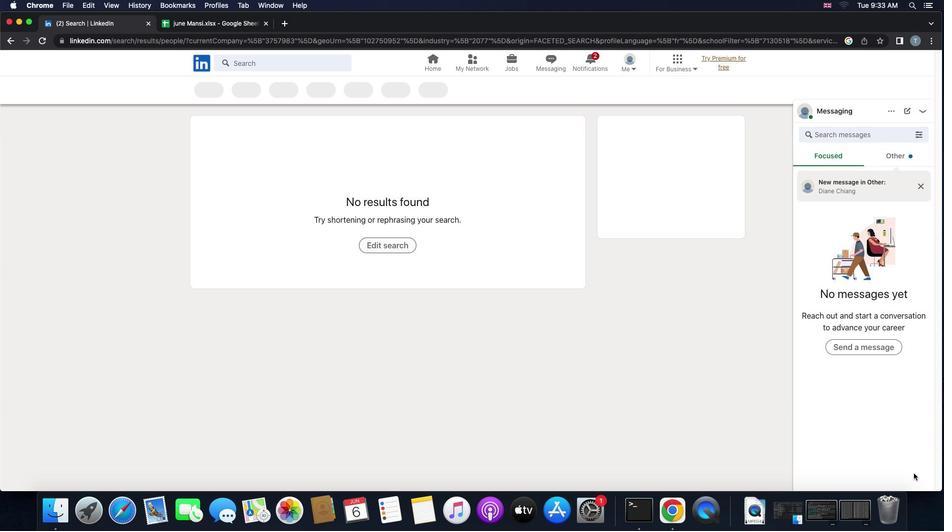 
